 Task: Add an event with the title Second Quarterly Business and Financial Review, date '2023/10/20', time 9:15 AM to 11:15 AMand add a description: Welcome to the Lunch Break: Meditation Session with a Potential Investor, an exciting opportunity to connect, share your business vision, and explore potential investment opportunities. This meeting is designed to foster a mutually beneficial relationship between you and the investor, providing a platform to discuss your business goals, growth strategies, and the potential for collaboration., put the event into Red category . Add location for the event as: Valletta, Malta, logged in from the account softage.8@softage.netand send the event invitation to softage.10@softage.net and softage.6@softage.net. Set a reminder for the event 80 day before
Action: Mouse moved to (116, 146)
Screenshot: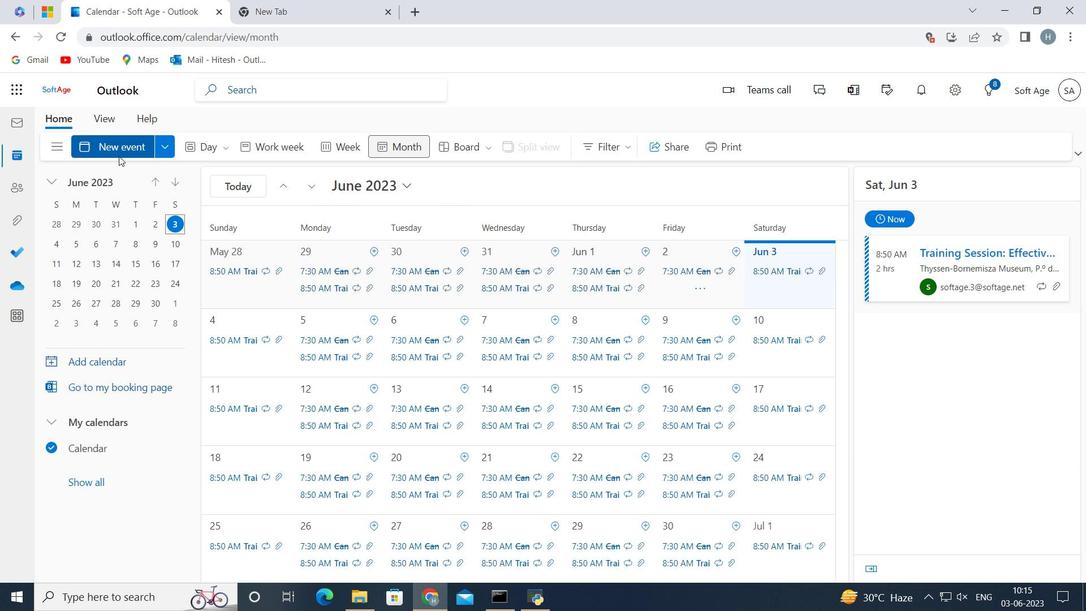 
Action: Mouse pressed left at (116, 146)
Screenshot: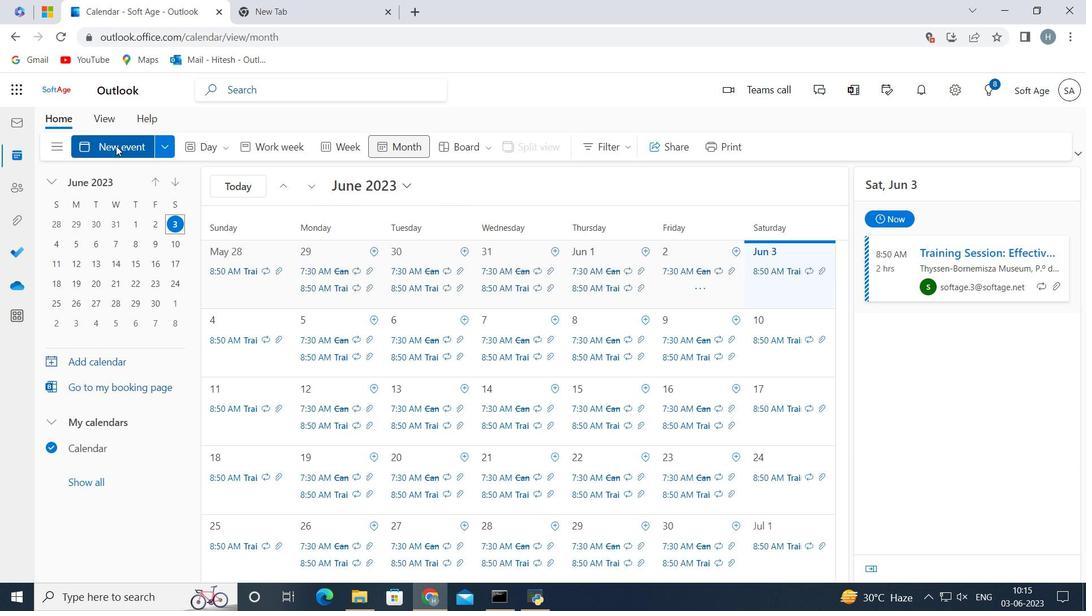 
Action: Mouse moved to (262, 225)
Screenshot: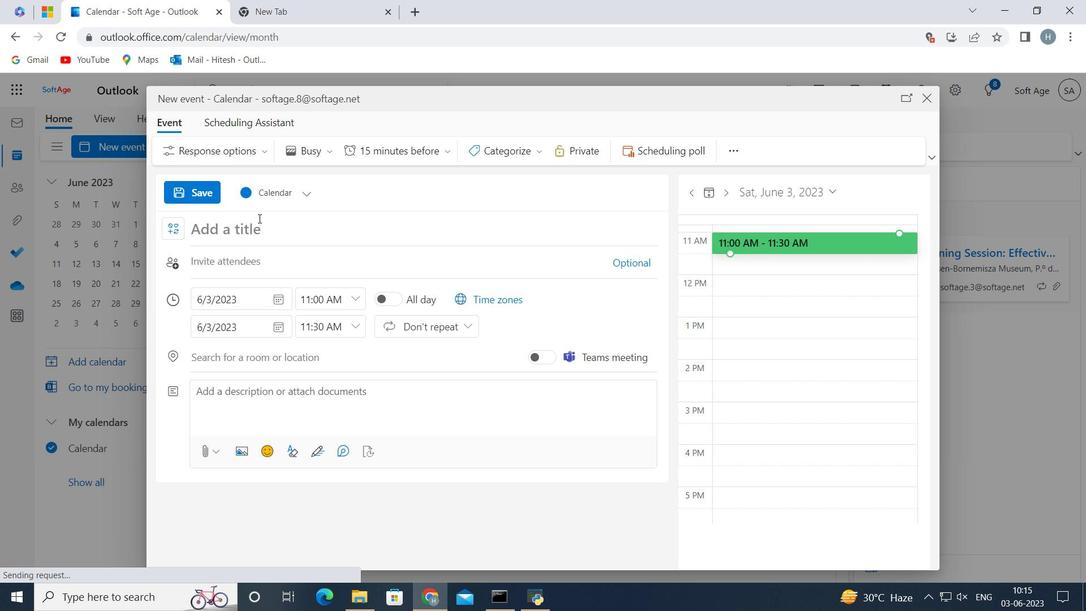 
Action: Mouse pressed left at (262, 225)
Screenshot: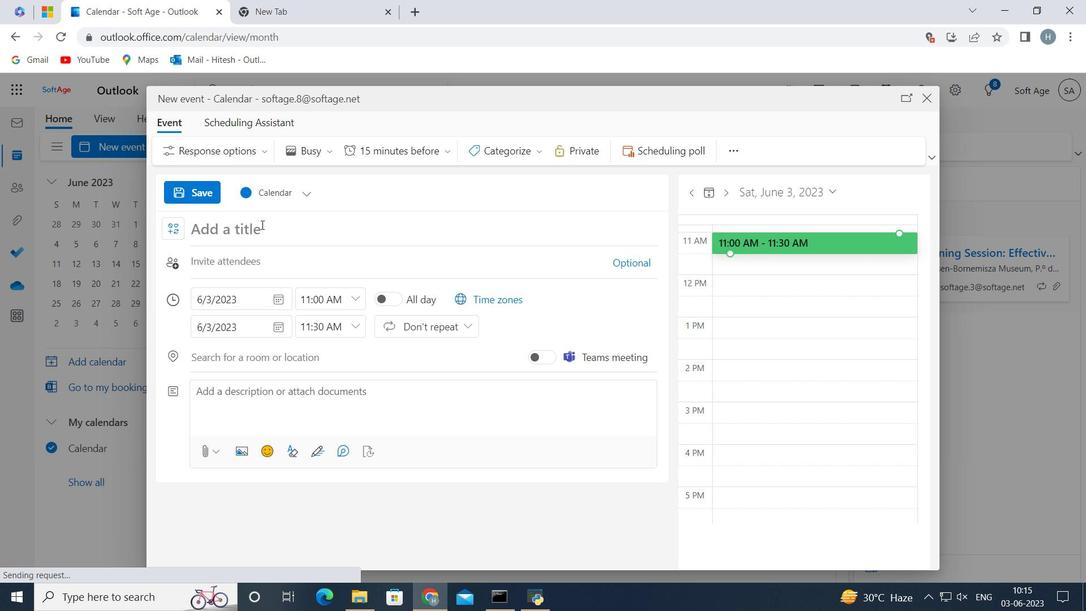 
Action: Key pressed <Key.shift>Second<Key.space><Key.shift>Quarterly<Key.space><Key.shift>Business<Key.space>and<Key.space><Key.shift><Key.shift><Key.shift><Key.shift><Key.shift><Key.shift>Financial<Key.space><Key.shift>Review<Key.enter>
Screenshot: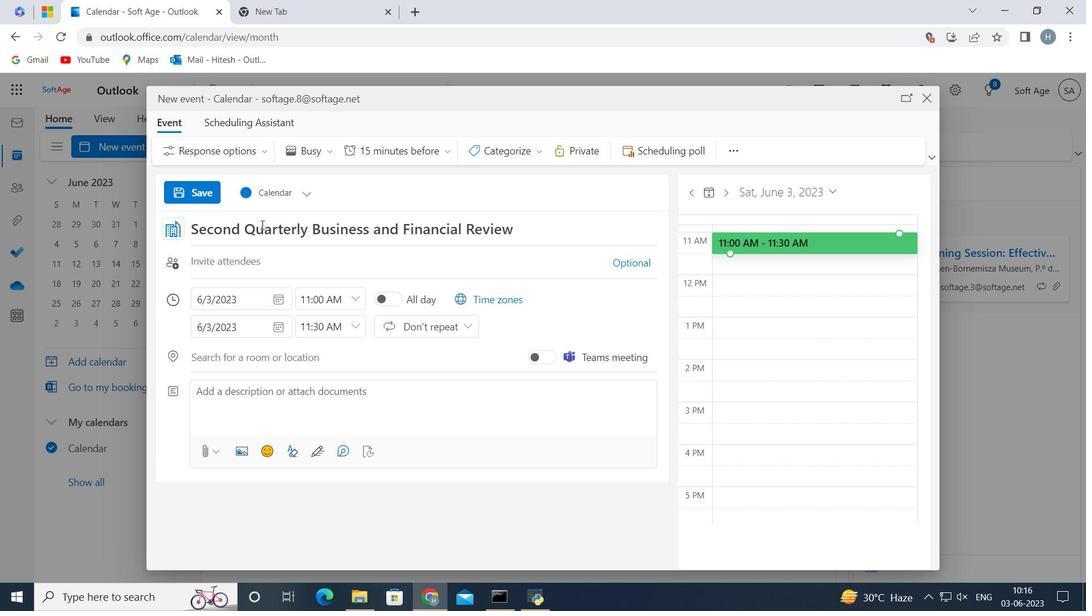 
Action: Mouse moved to (279, 299)
Screenshot: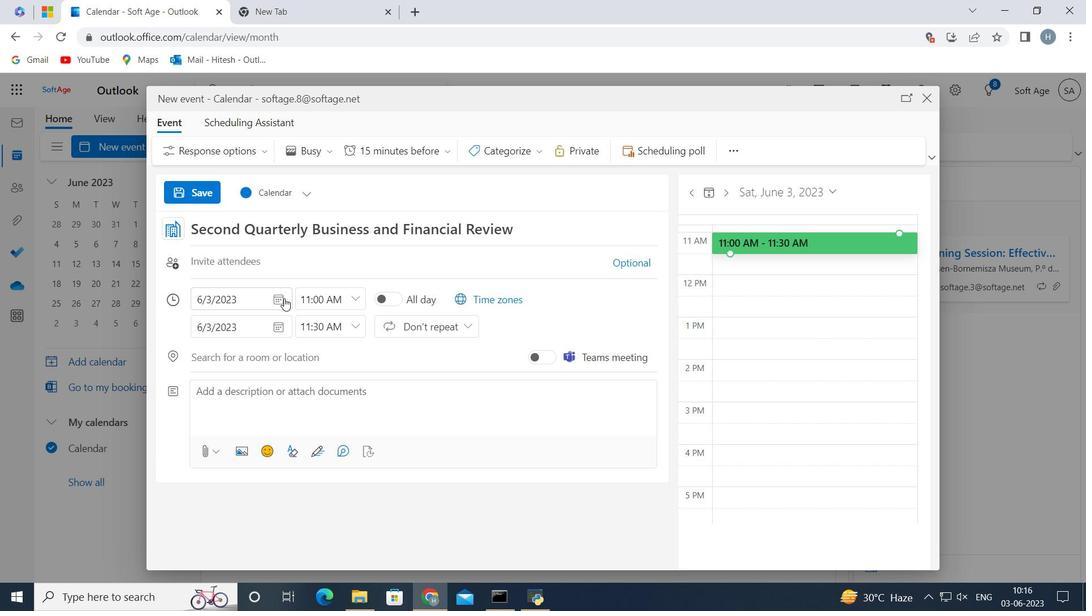 
Action: Mouse pressed left at (279, 299)
Screenshot: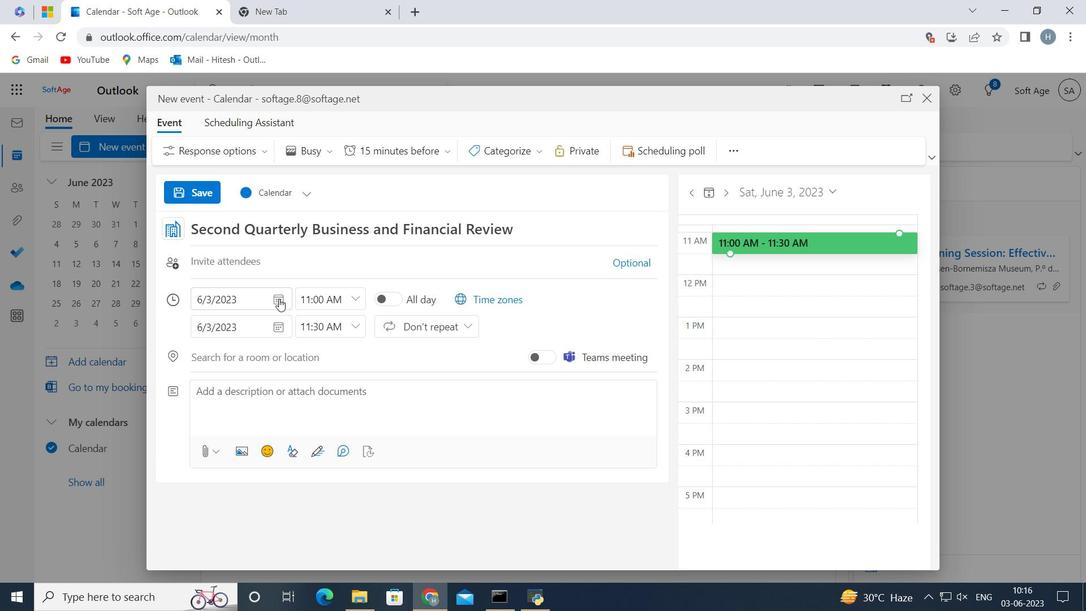 
Action: Mouse moved to (332, 326)
Screenshot: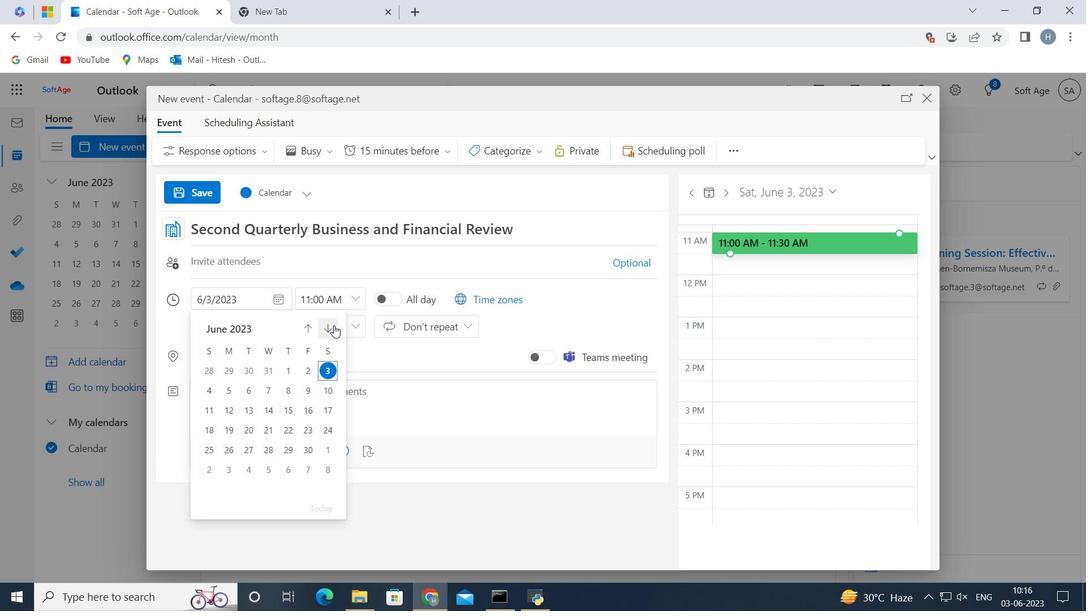 
Action: Mouse pressed left at (332, 326)
Screenshot: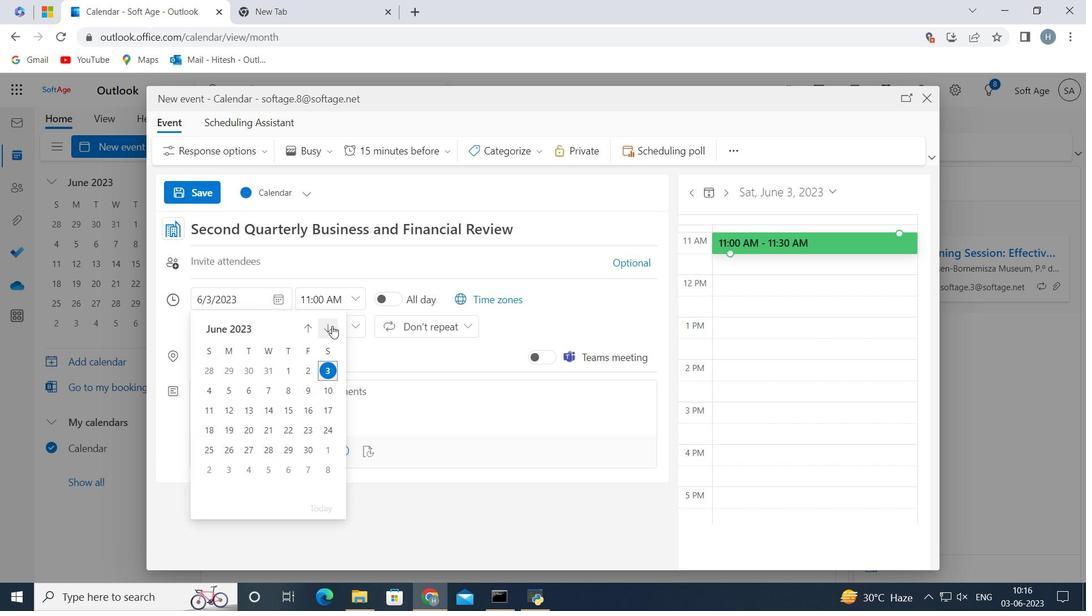 
Action: Mouse moved to (331, 326)
Screenshot: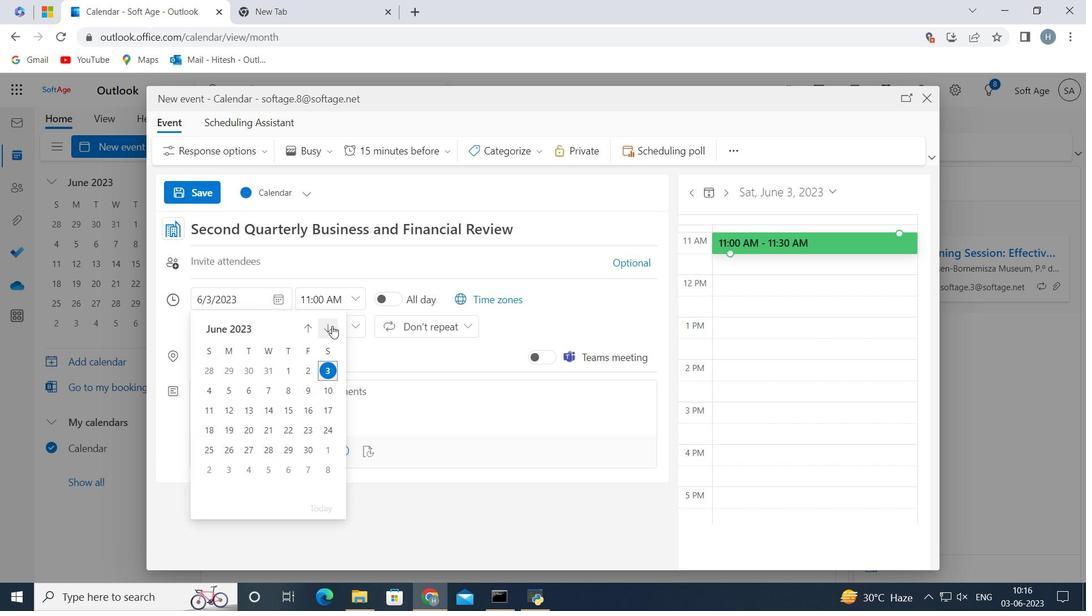 
Action: Mouse pressed left at (331, 326)
Screenshot: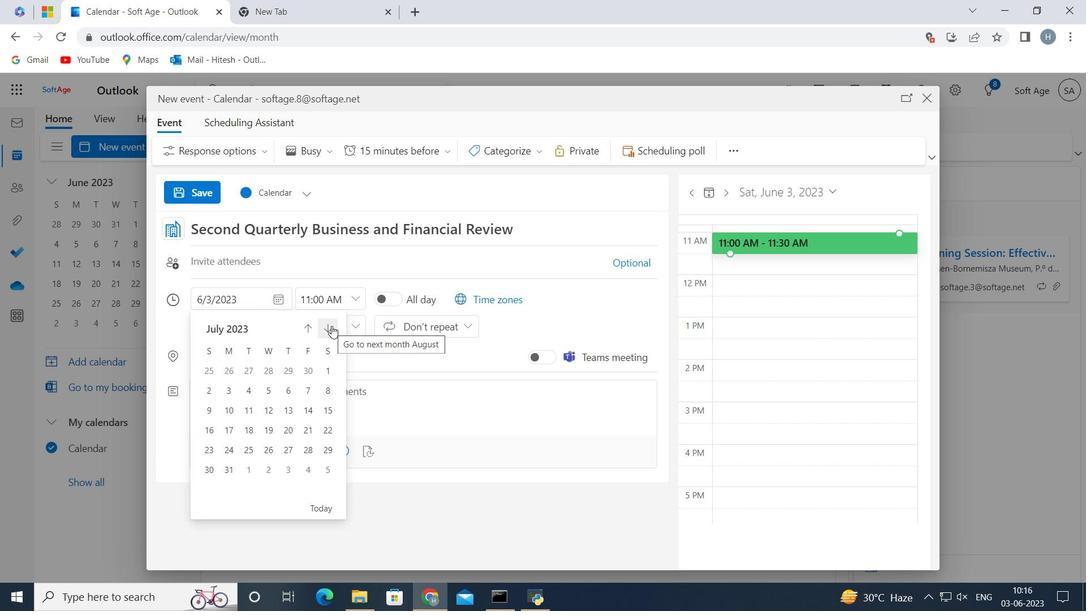 
Action: Mouse pressed left at (331, 326)
Screenshot: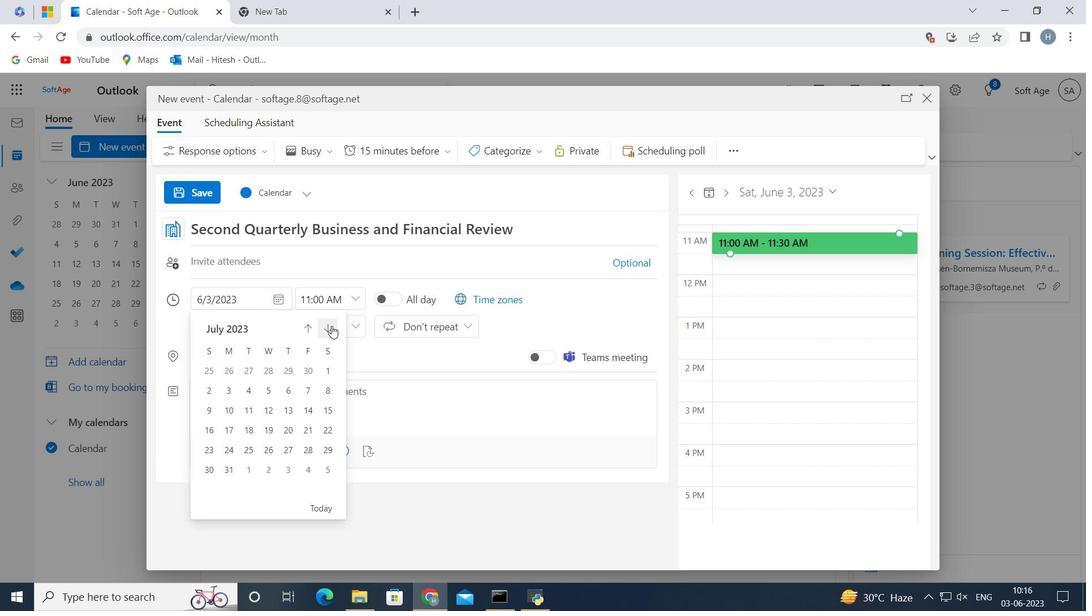 
Action: Mouse pressed left at (331, 326)
Screenshot: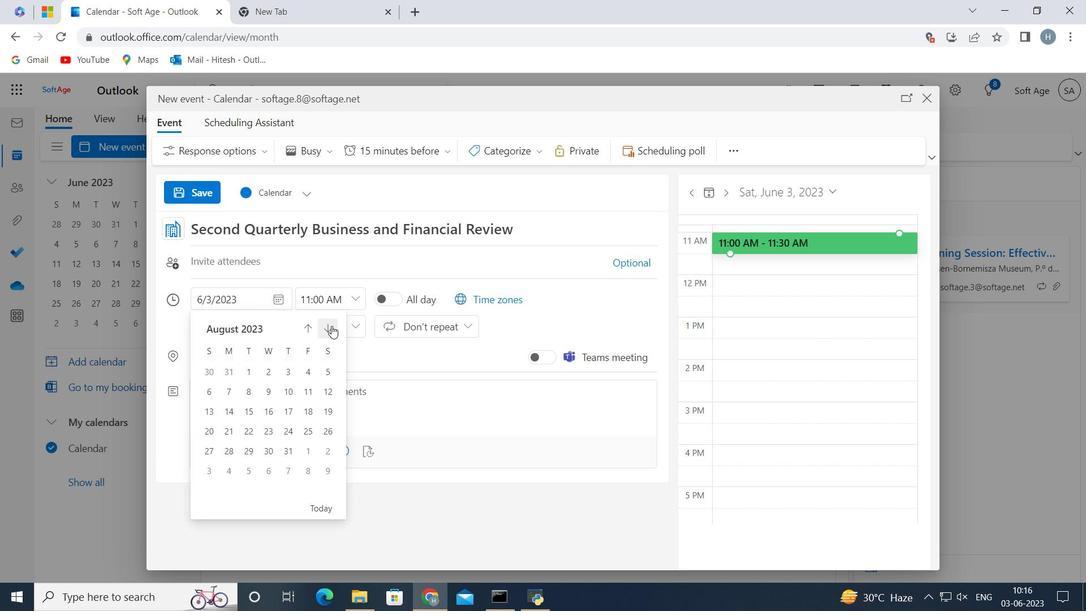 
Action: Mouse pressed left at (331, 326)
Screenshot: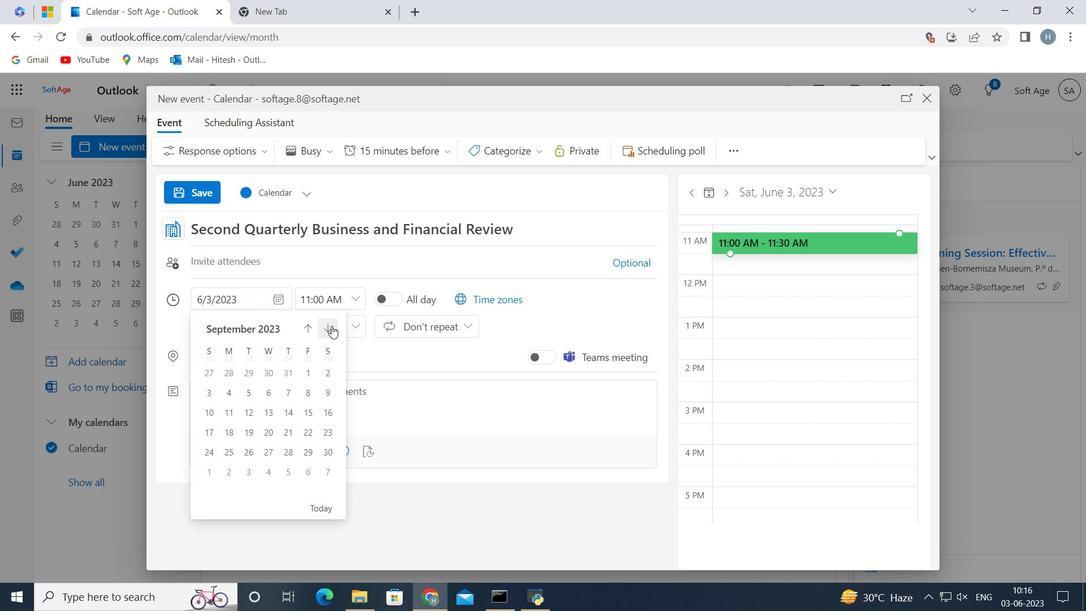 
Action: Mouse moved to (331, 326)
Screenshot: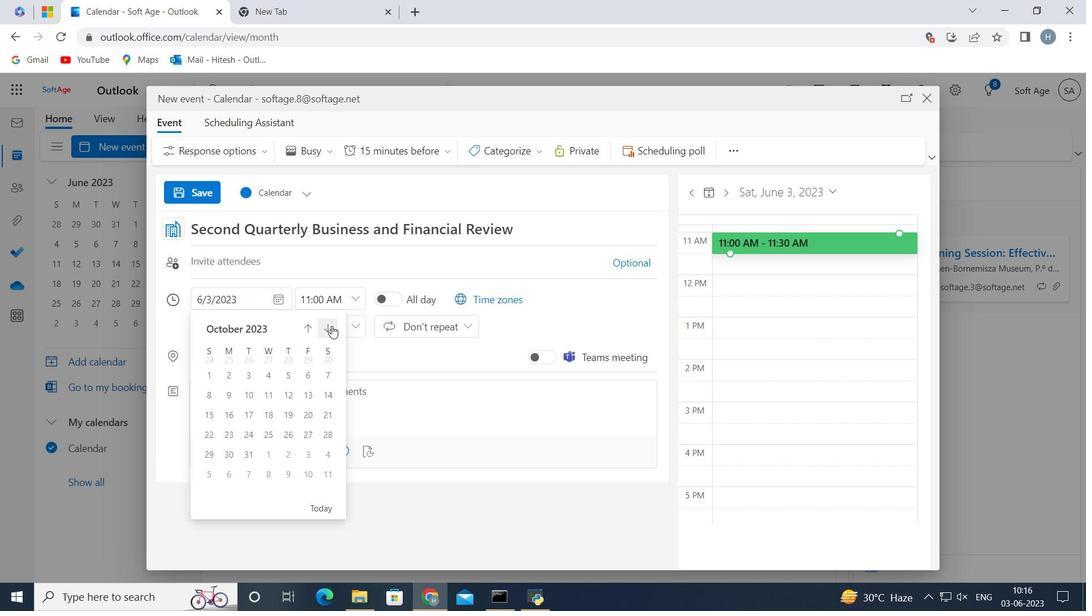 
Action: Mouse pressed left at (331, 326)
Screenshot: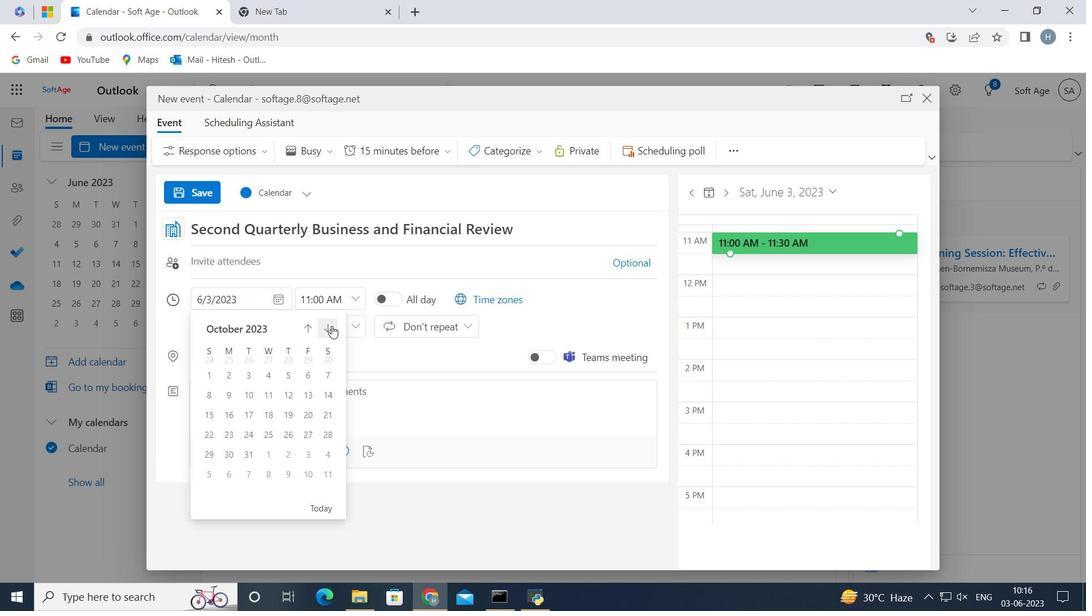 
Action: Mouse pressed left at (331, 326)
Screenshot: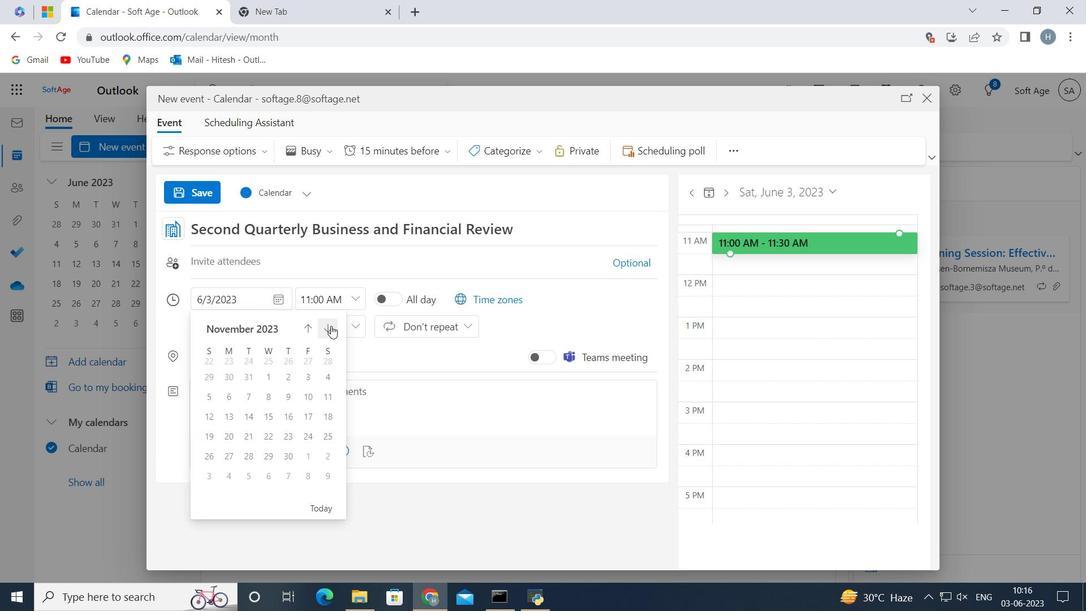 
Action: Mouse moved to (229, 389)
Screenshot: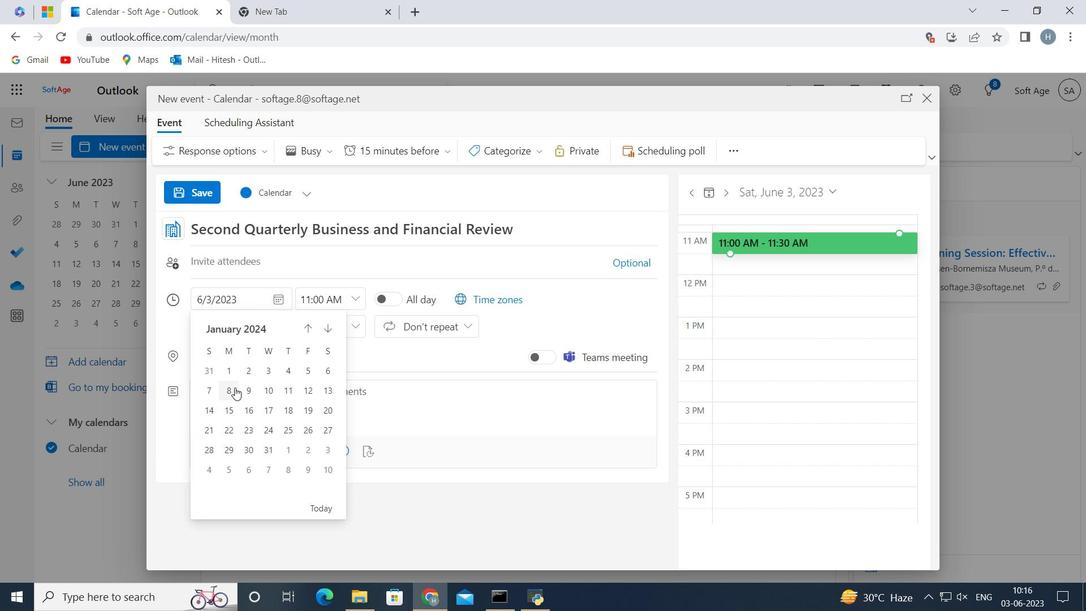
Action: Mouse pressed left at (229, 389)
Screenshot: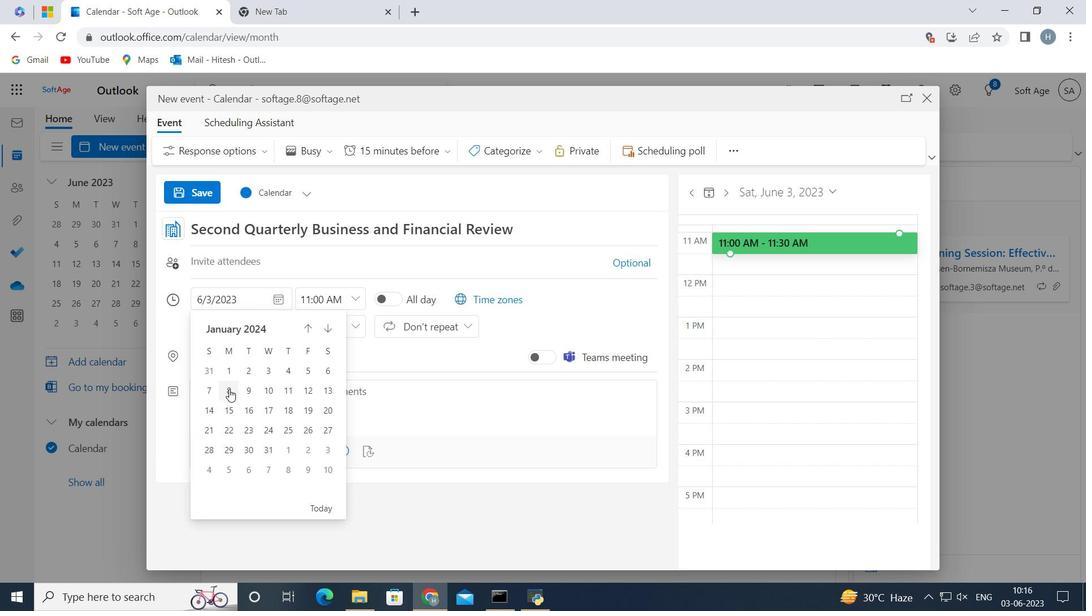 
Action: Mouse moved to (280, 299)
Screenshot: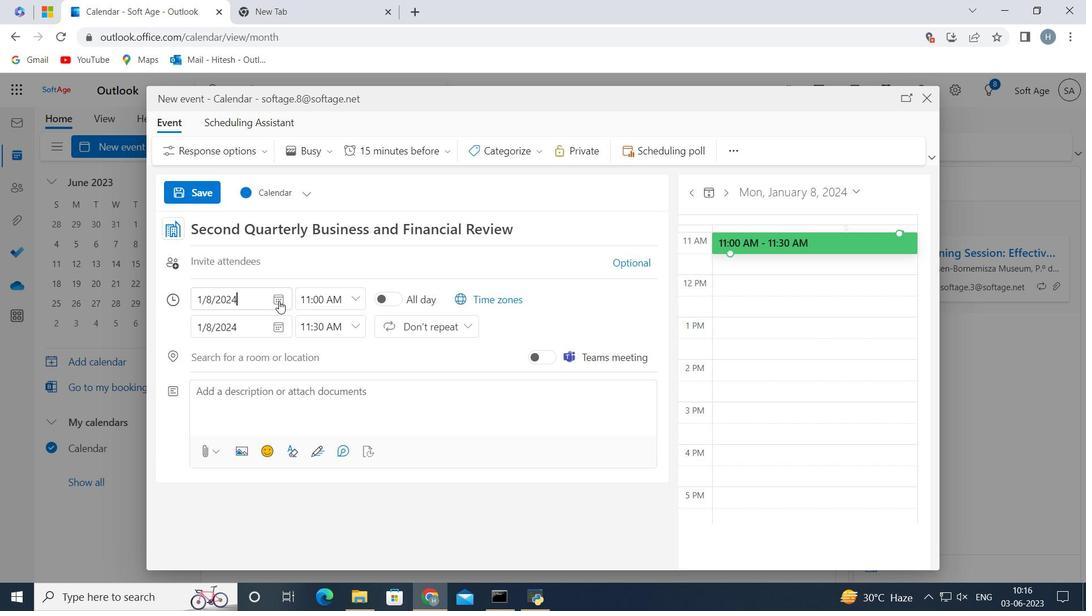 
Action: Mouse pressed left at (280, 299)
Screenshot: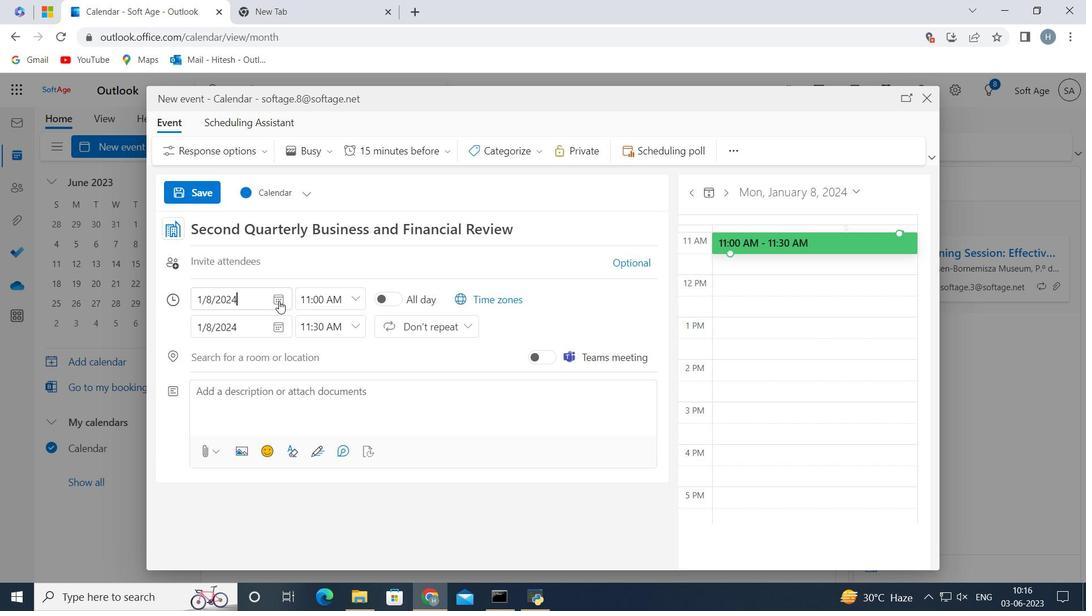
Action: Mouse moved to (308, 331)
Screenshot: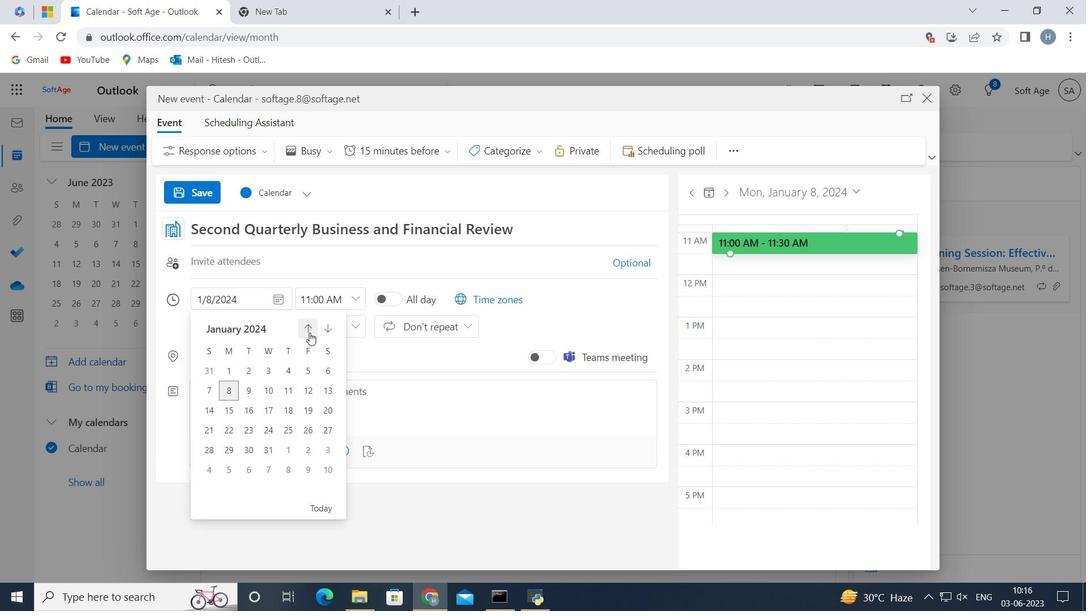 
Action: Mouse pressed left at (308, 331)
Screenshot: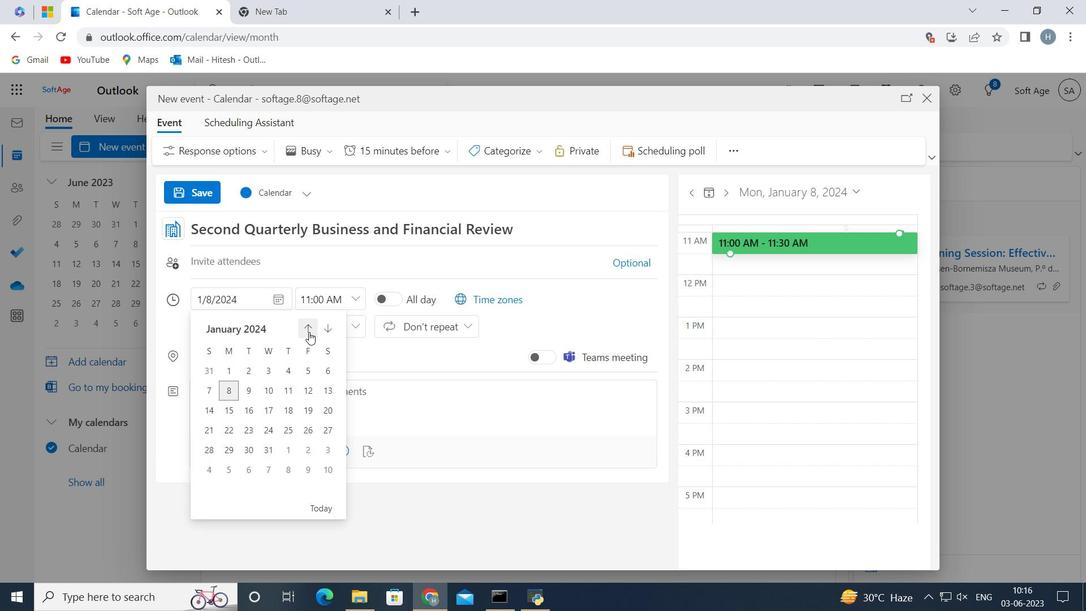 
Action: Mouse pressed left at (308, 331)
Screenshot: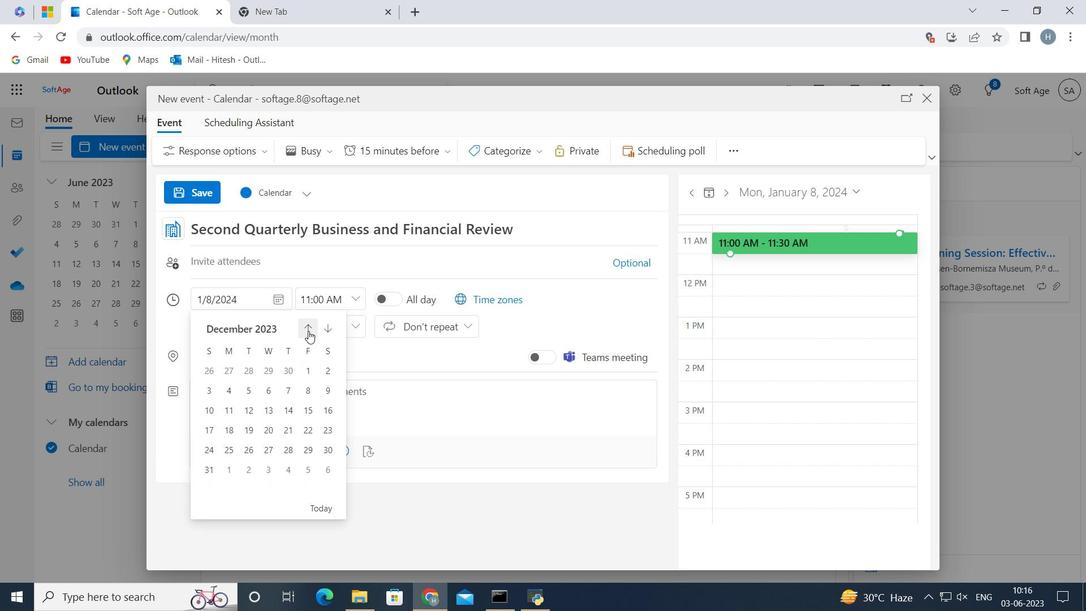 
Action: Mouse pressed left at (308, 331)
Screenshot: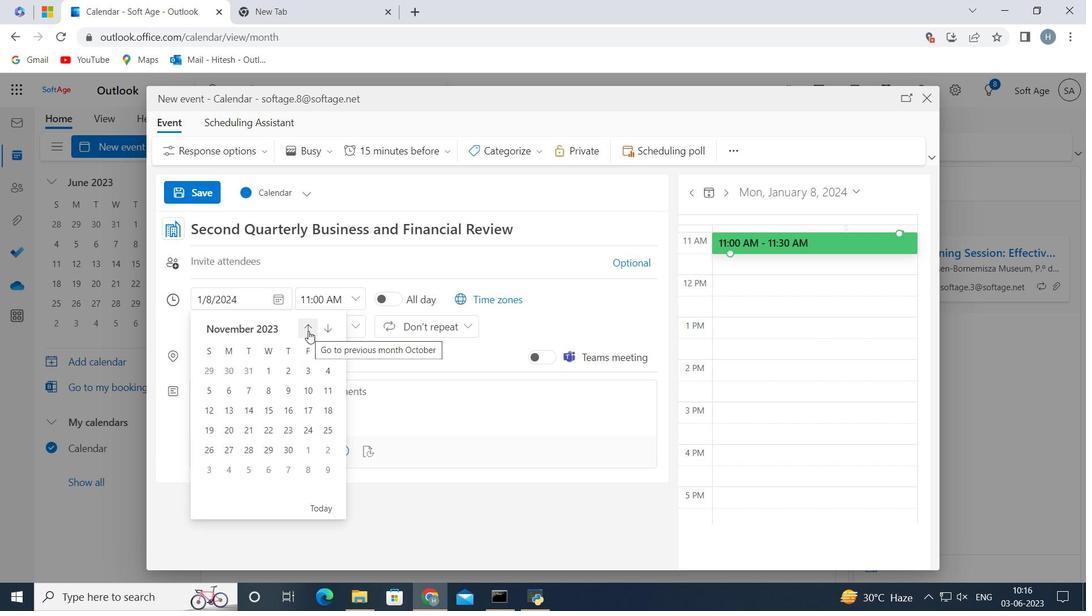 
Action: Mouse moved to (310, 413)
Screenshot: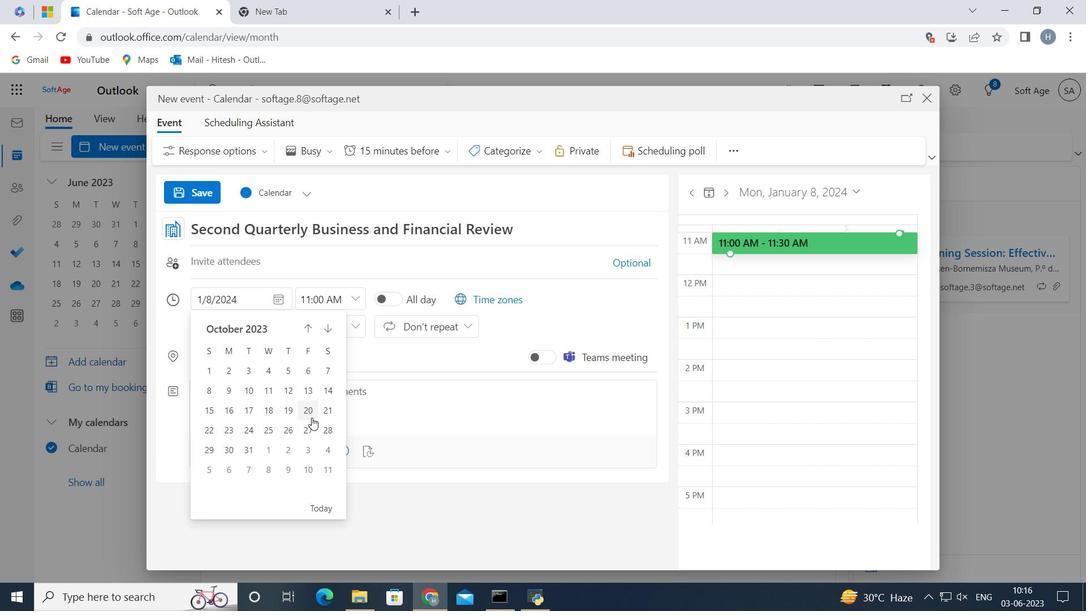 
Action: Mouse pressed left at (310, 413)
Screenshot: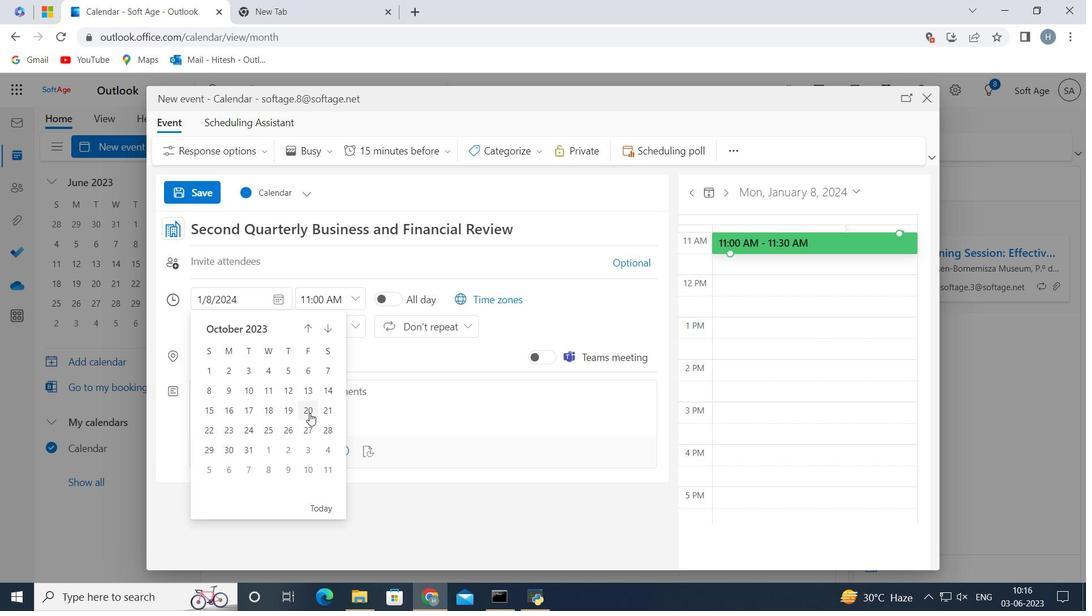 
Action: Mouse moved to (356, 298)
Screenshot: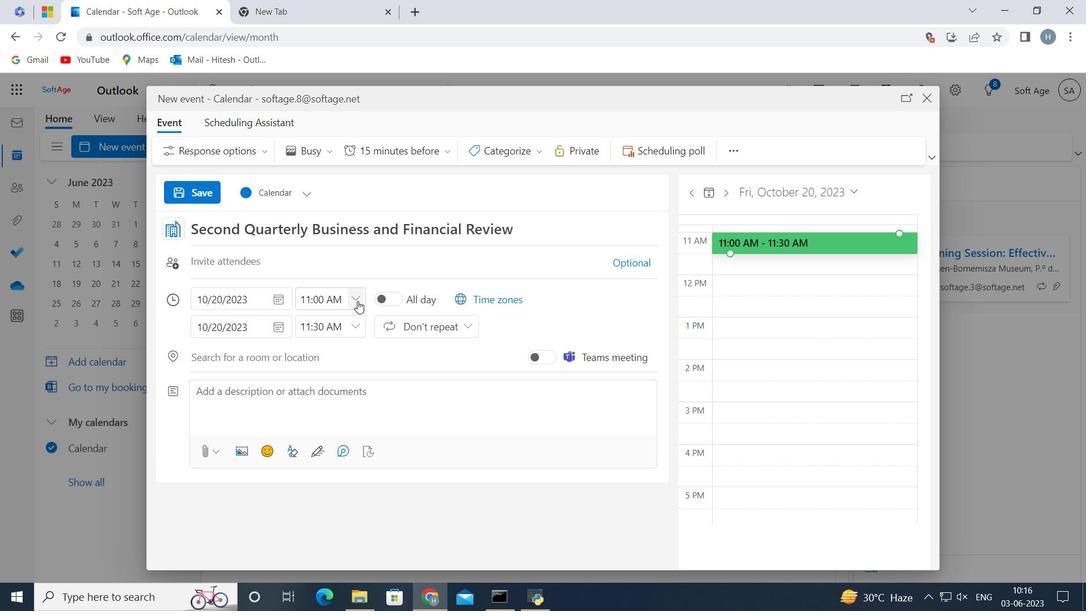 
Action: Mouse pressed left at (356, 298)
Screenshot: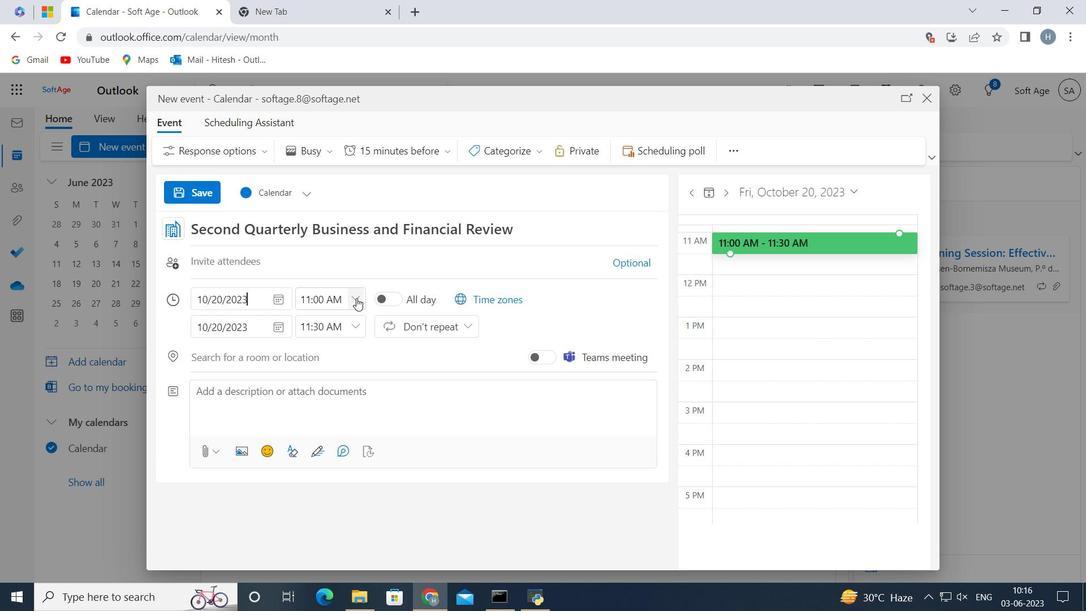 
Action: Mouse moved to (378, 352)
Screenshot: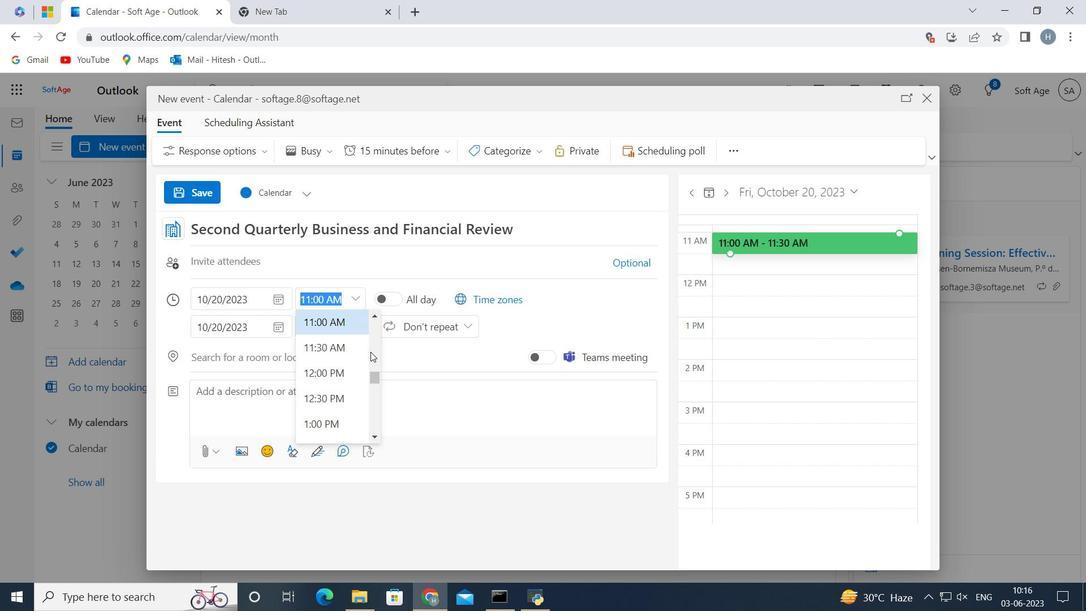 
Action: Mouse pressed left at (378, 352)
Screenshot: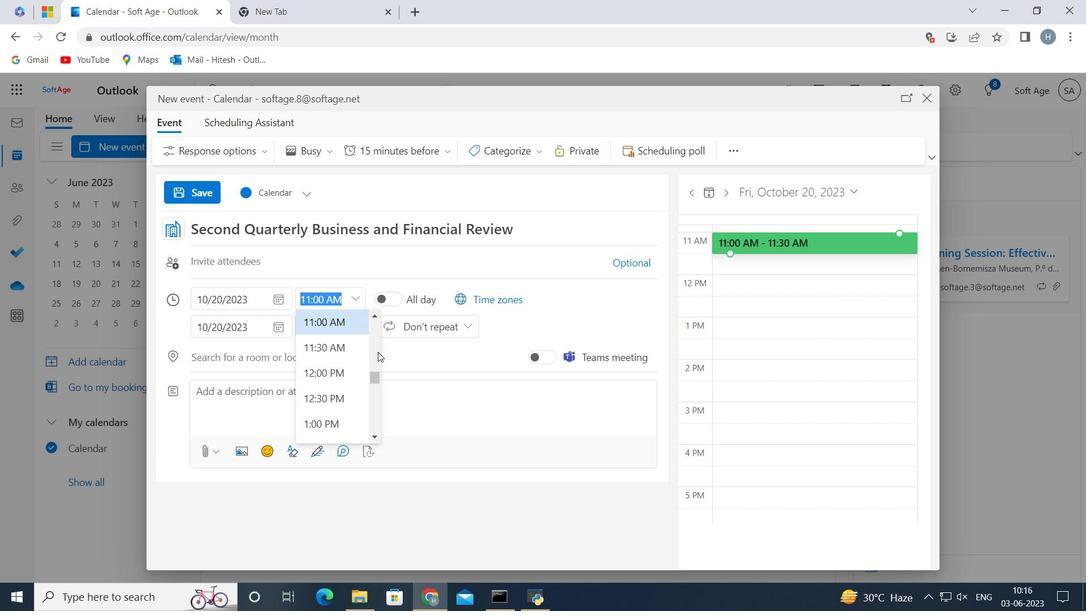 
Action: Mouse moved to (323, 340)
Screenshot: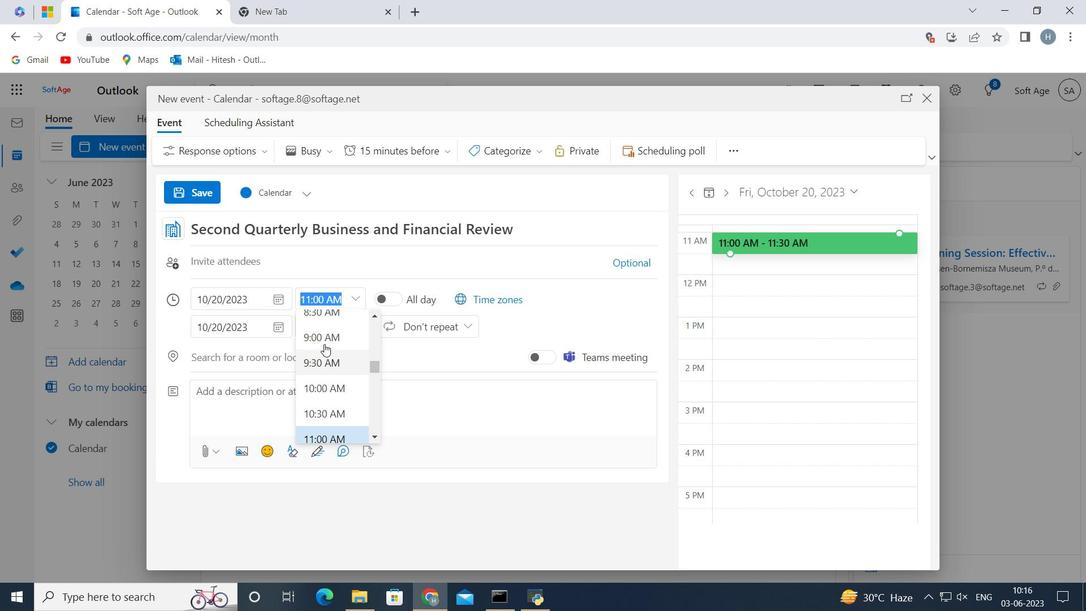 
Action: Mouse pressed left at (323, 340)
Screenshot: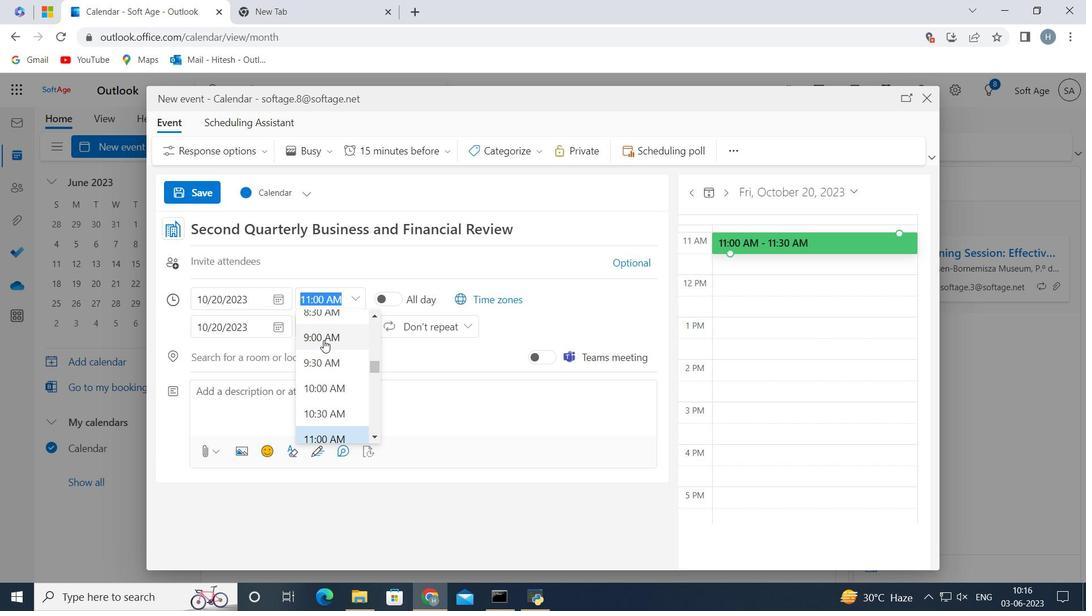 
Action: Mouse moved to (327, 311)
Screenshot: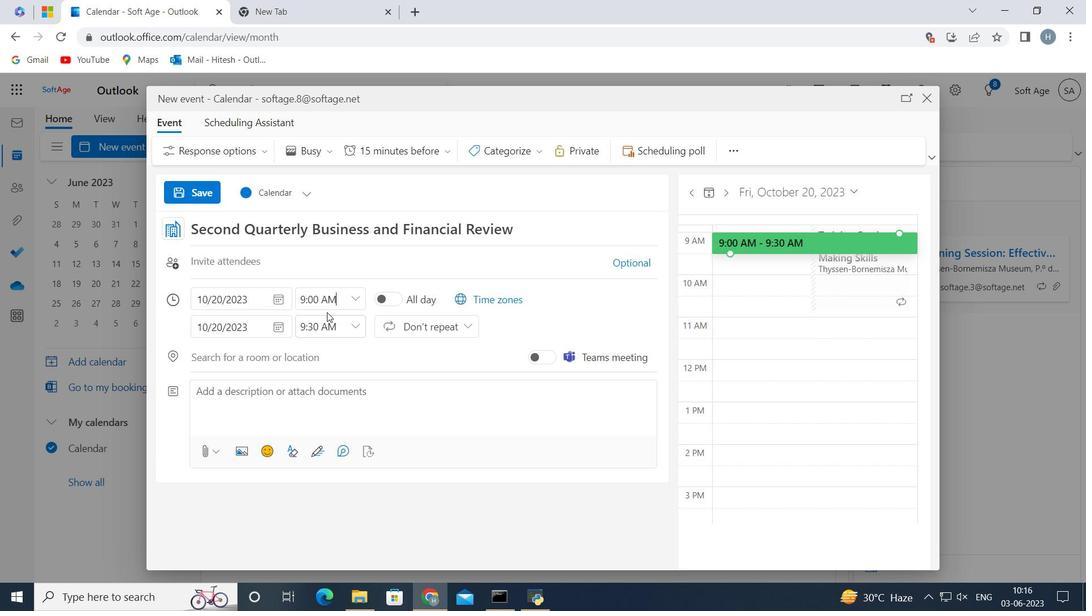 
Action: Key pressed <Key.left><Key.left><Key.left><Key.backspace><Key.backspace>
Screenshot: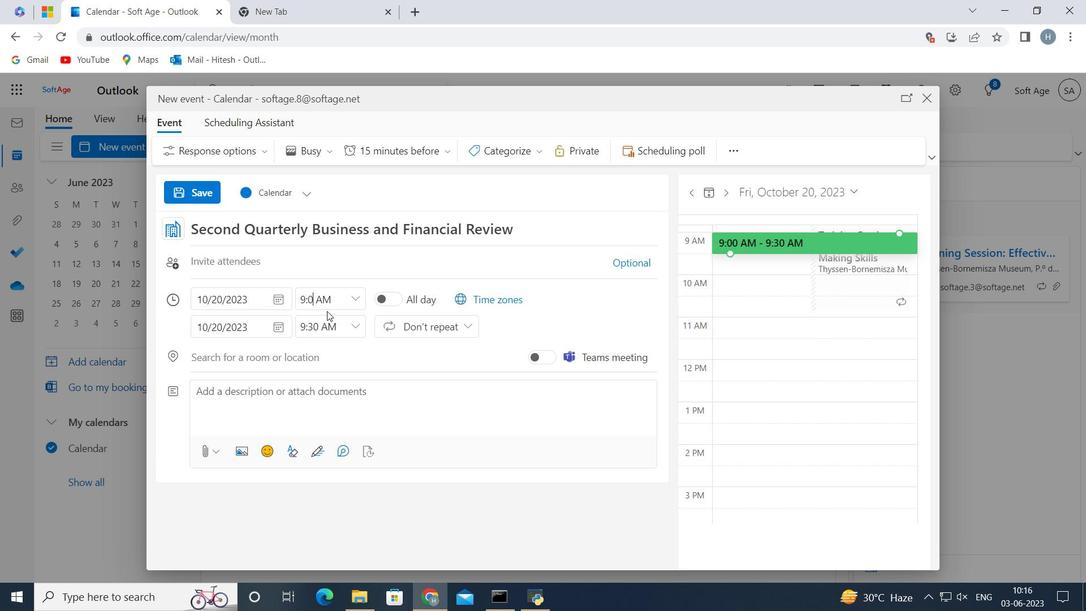 
Action: Mouse moved to (327, 310)
Screenshot: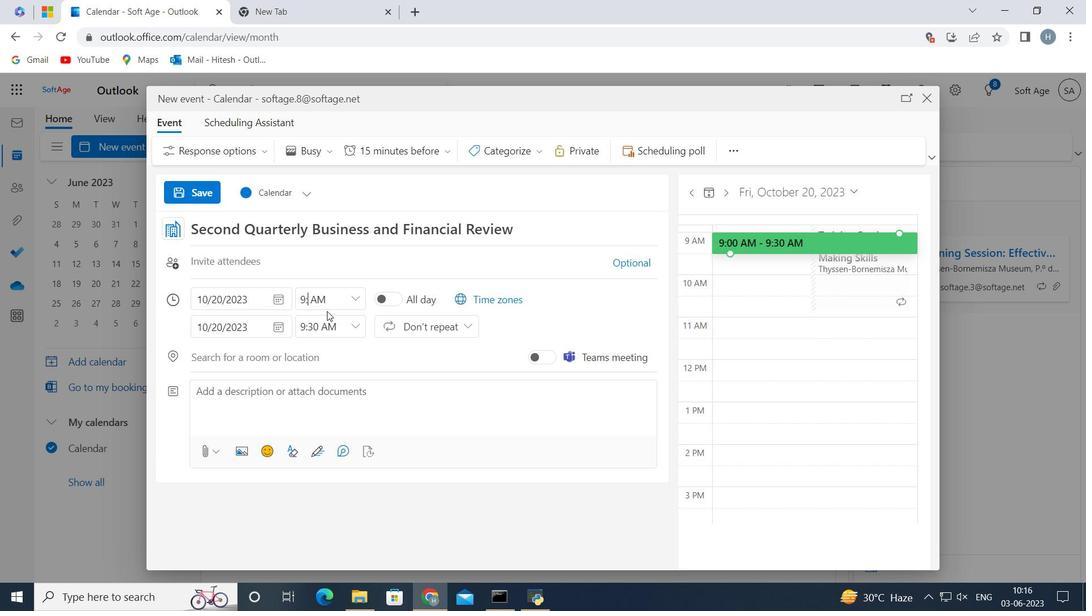 
Action: Key pressed 15
Screenshot: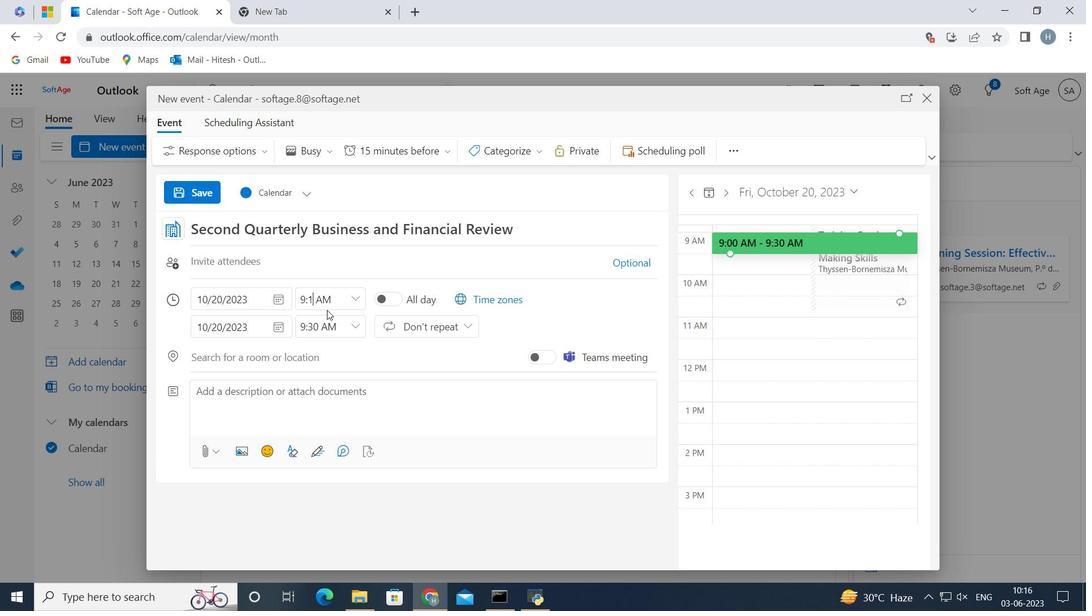 
Action: Mouse moved to (352, 326)
Screenshot: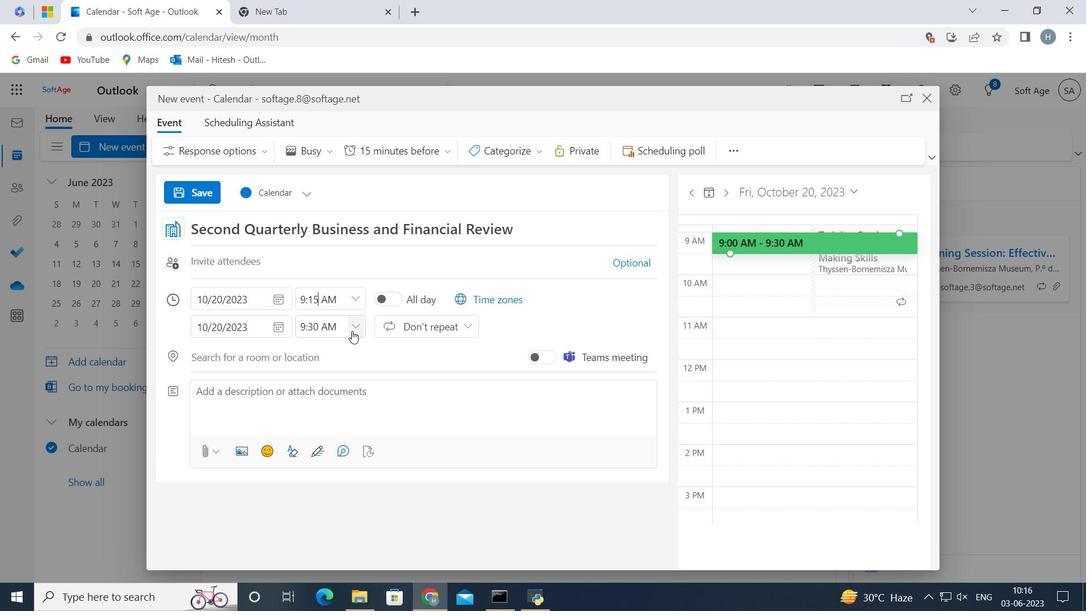 
Action: Mouse pressed left at (352, 326)
Screenshot: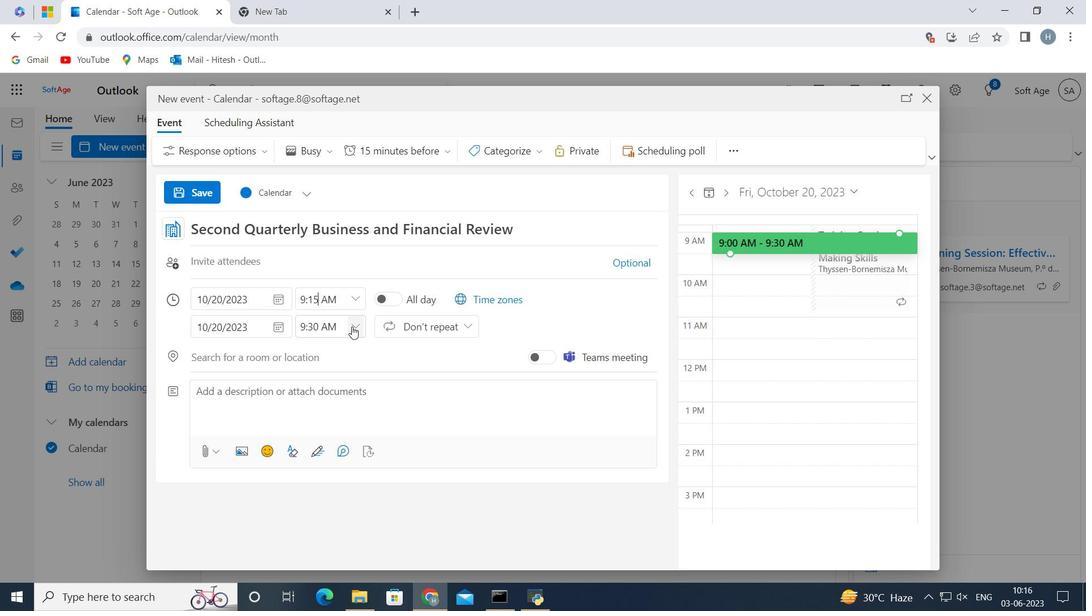 
Action: Mouse moved to (357, 415)
Screenshot: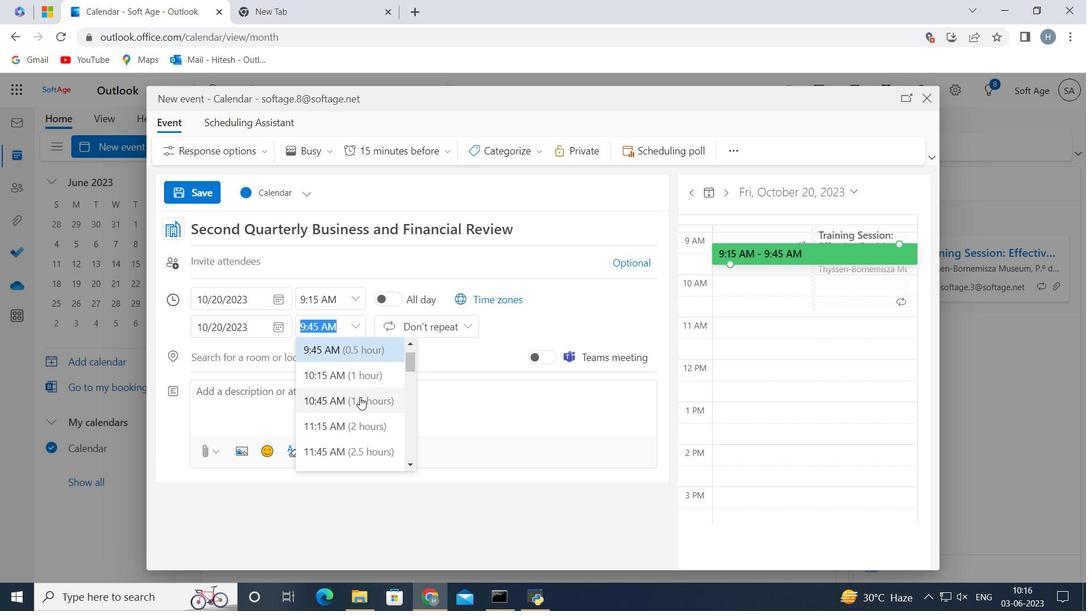 
Action: Mouse pressed left at (357, 415)
Screenshot: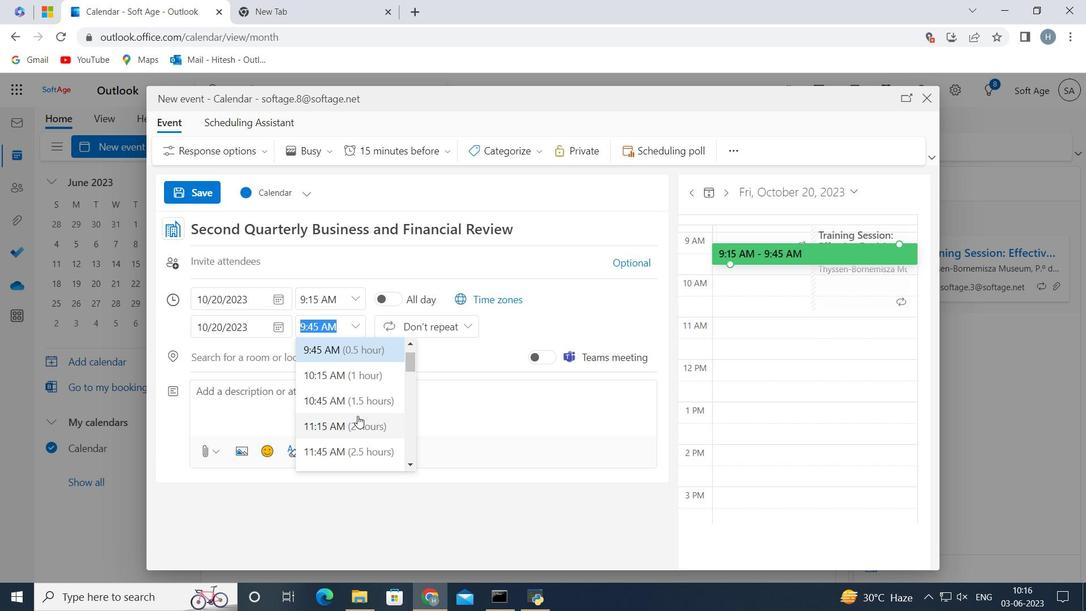 
Action: Mouse moved to (354, 396)
Screenshot: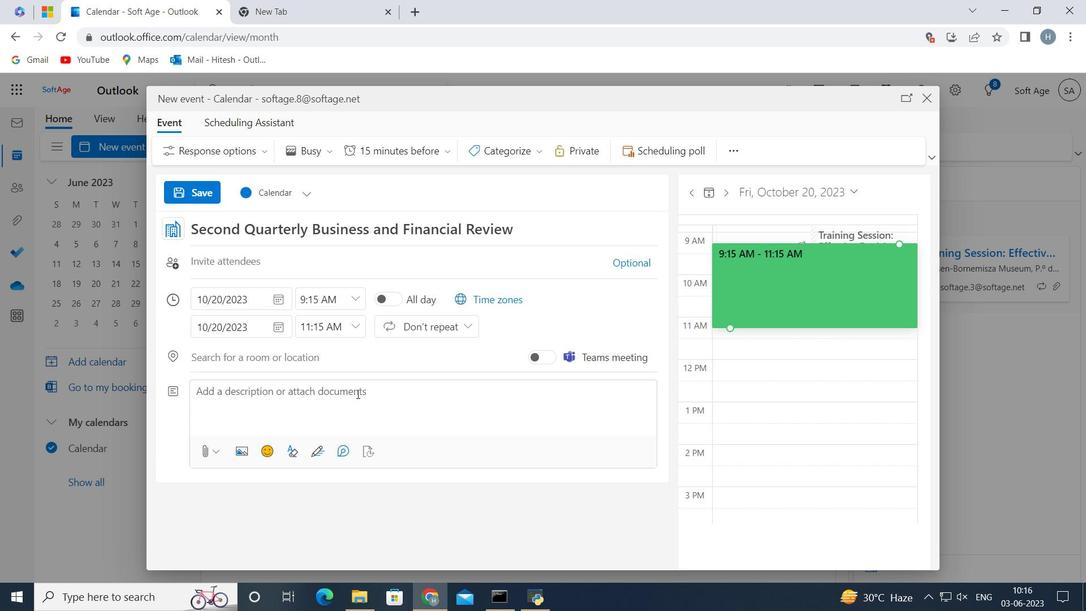 
Action: Mouse pressed left at (354, 396)
Screenshot: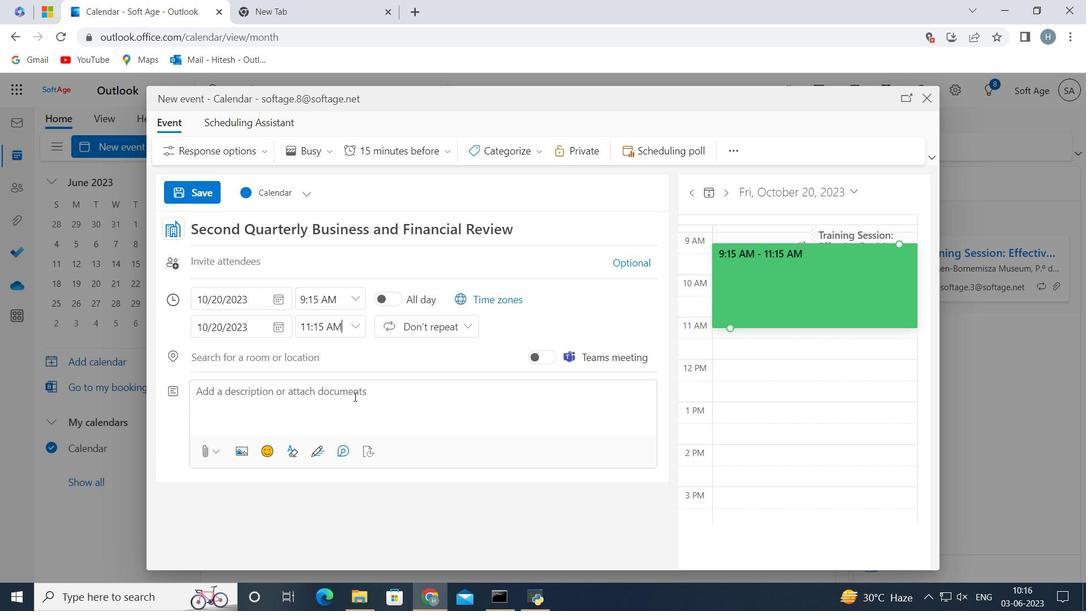
Action: Key pressed <Key.shift>Welcome<Key.space>to<Key.space>the<Key.space>lunch<Key.space>break<Key.shift_r>:<Key.shift_r>Meditation<Key.space>se<Key.left><Key.left><Key.left><Key.left><Key.left><Key.left><Key.left><Key.left><Key.left><Key.left><Key.left><Key.left><Key.left><Key.space><Key.right><Key.right><Key.right><Key.right><Key.right><Key.right><Key.right><Key.right><Key.right><Key.right><Key.right><Key.right><Key.right>ssion<Key.space>with<Key.space>a<Key.space>potential<Key.space>investor,<Key.space>an<Key.space>exciting<Key.space>opportunity<Key.space>to<Key.space>connect,<Key.space>sho<Key.backspace>are<Key.space>your<Key.space>business<Key.space>vision<Key.space>and<Key.space>explore<Key.space>potential<Key.space>investment<Key.space>opportunities.<Key.space><Key.shift>This<Key.space>meeting<Key.space>is<Key.space>designed<Key.space><Key.space>to<Key.space>foster<Key.space>a<Key.space>mutually<Key.backspace>ly<Key.backspace><Key.backspace>y<Key.space>beneficial<Key.space>relationship<Key.space>between<Key.space>you<Key.space>and<Key.space>the<Key.space>investor,<Key.space>providing<Key.space>a<Key.space>platform<Key.space>to<Key.space>s<Key.backspace>discuss<Key.space>your<Key.space>business<Key.space>goals,<Key.space>growth<Key.space>strategy<Key.backspace>ies,<Key.space>and<Key.space>the<Key.space>potential<Key.space>for<Key.space>collaboration.<Key.space>
Screenshot: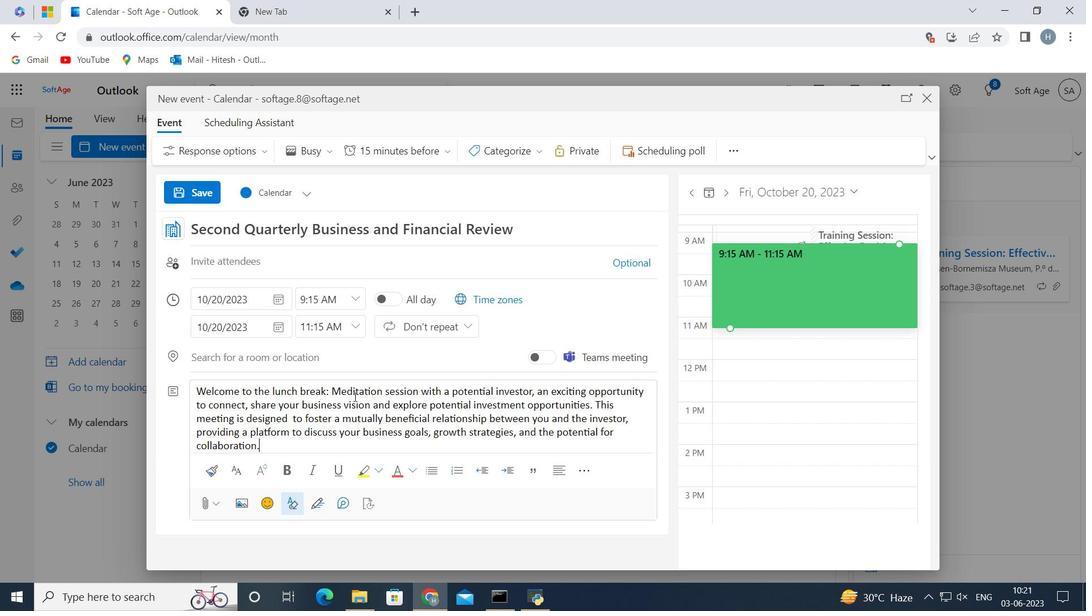 
Action: Mouse moved to (324, 440)
Screenshot: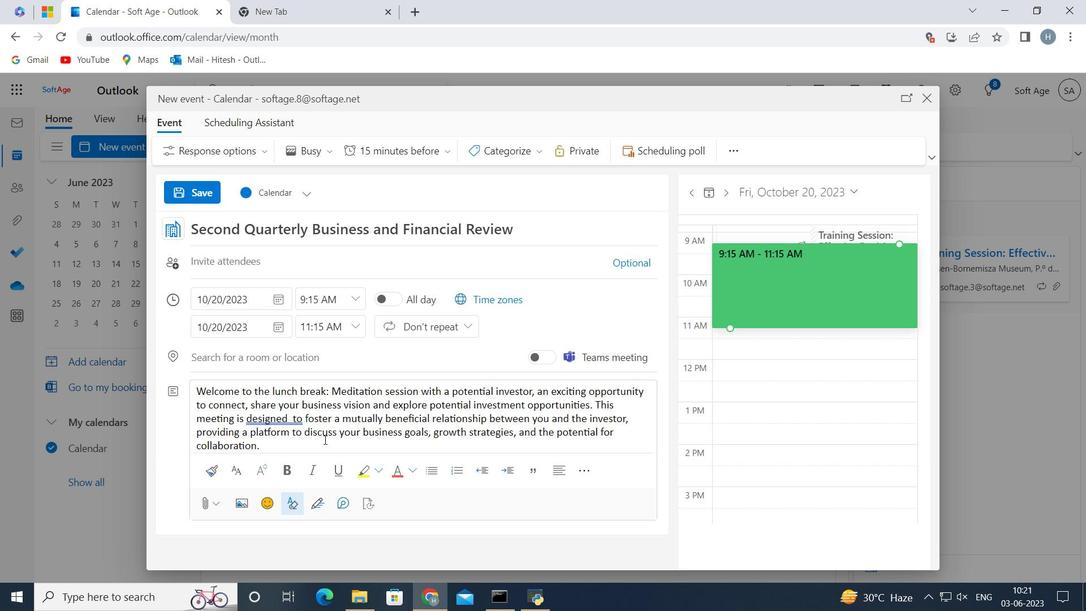 
Action: Mouse pressed left at (324, 440)
Screenshot: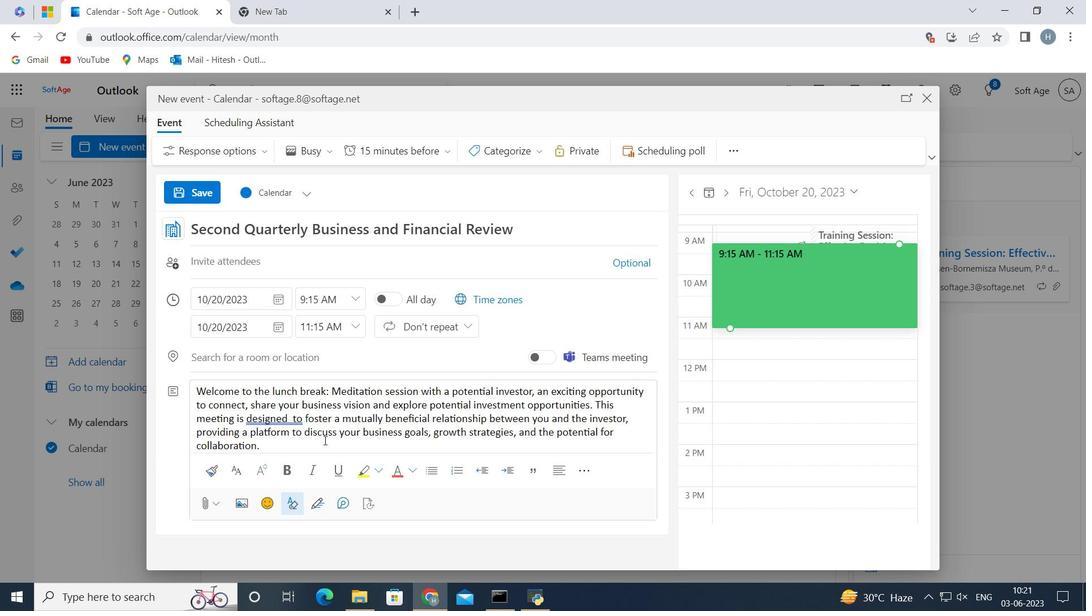 
Action: Mouse moved to (294, 417)
Screenshot: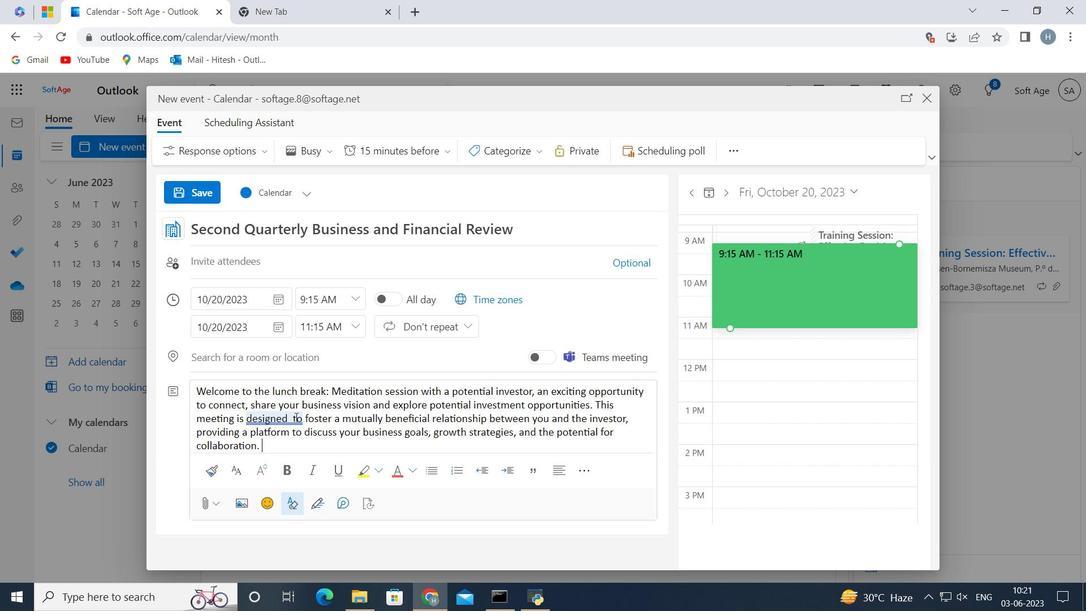 
Action: Mouse pressed left at (294, 417)
Screenshot: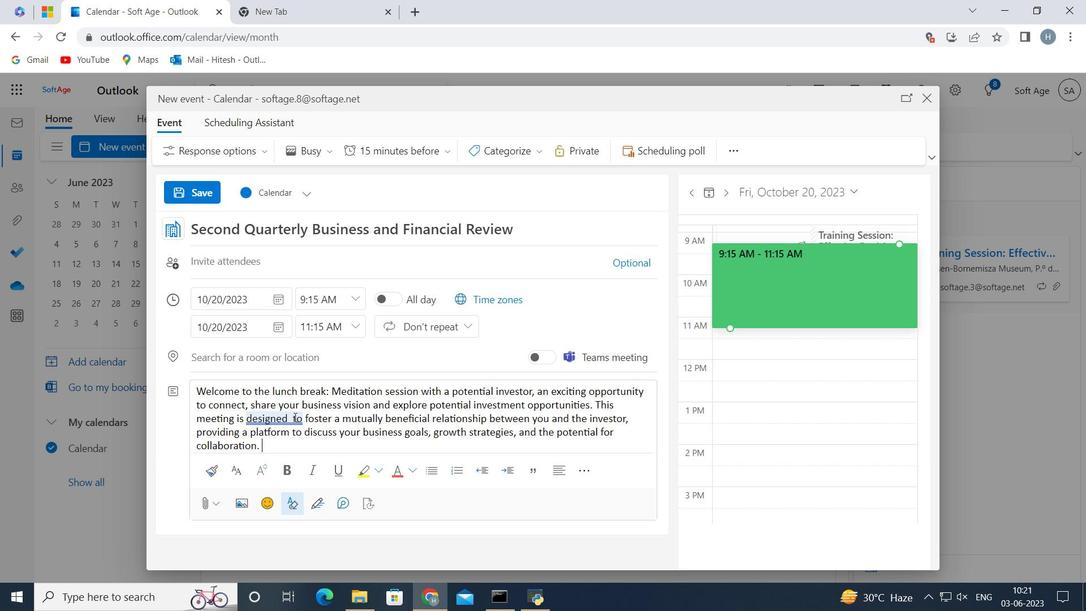 
Action: Key pressed <Key.backspace>
Screenshot: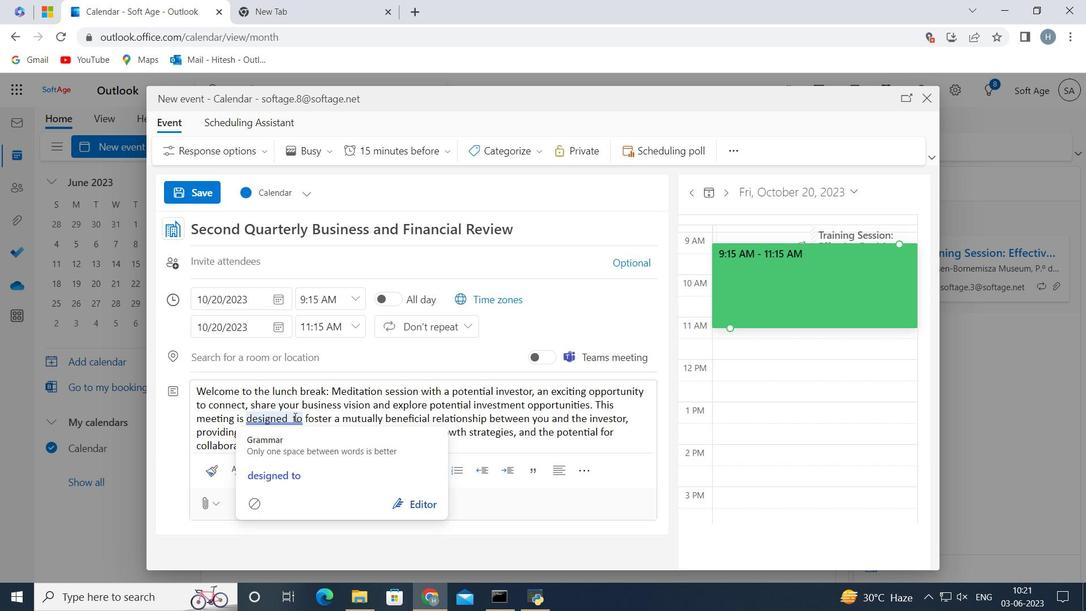
Action: Mouse moved to (321, 451)
Screenshot: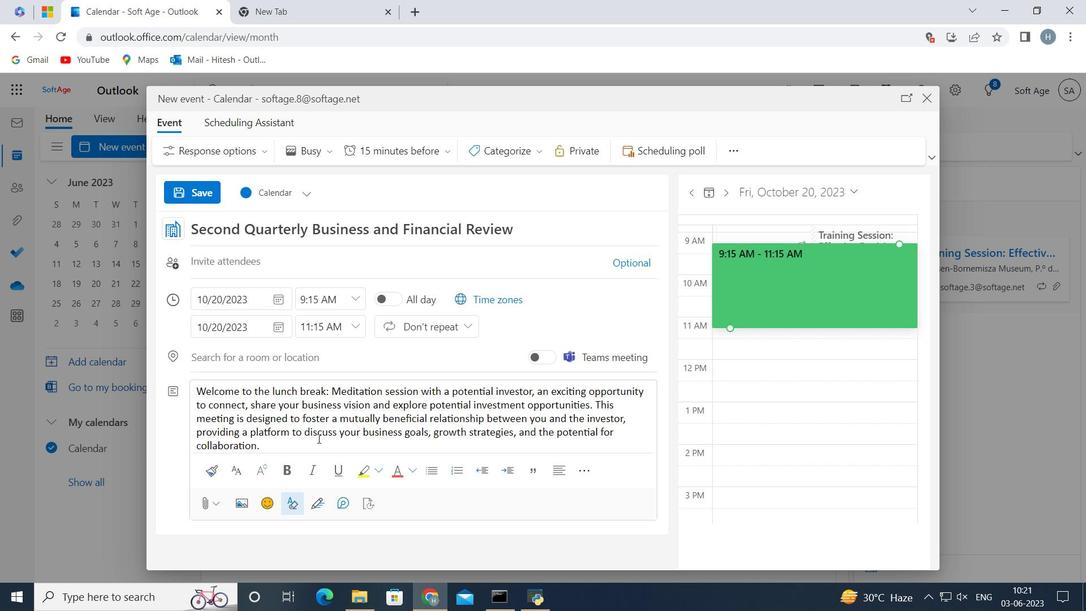 
Action: Mouse pressed left at (321, 451)
Screenshot: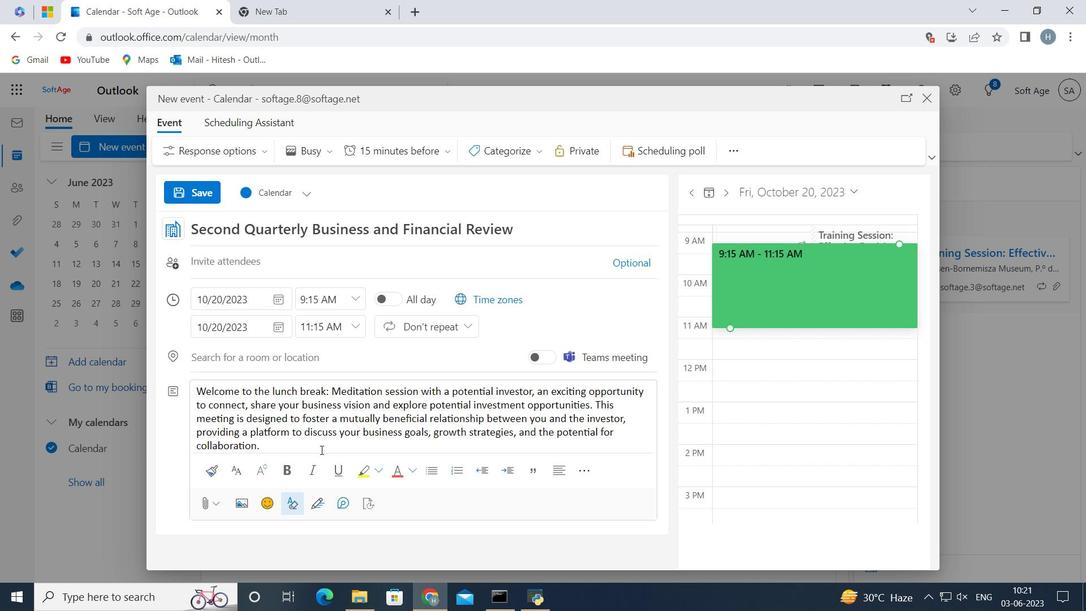
Action: Mouse moved to (322, 451)
Screenshot: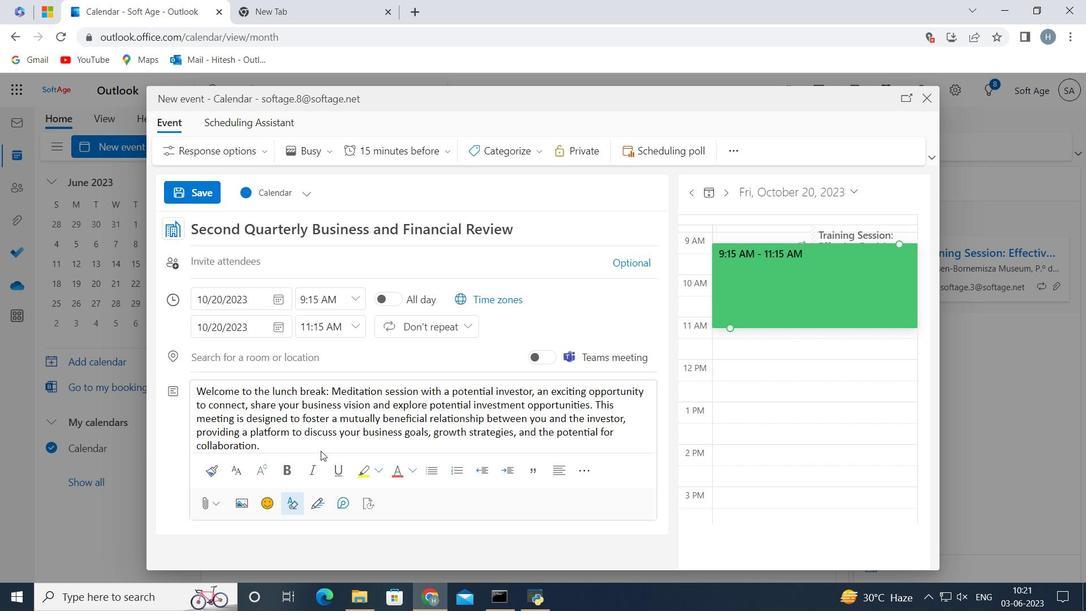 
Action: Mouse pressed left at (322, 451)
Screenshot: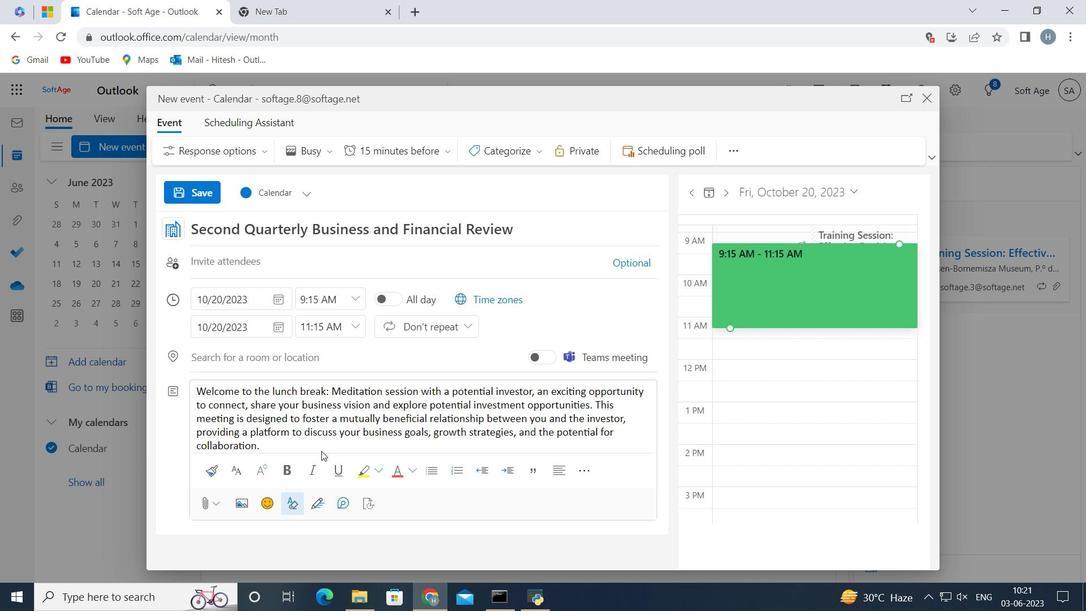 
Action: Mouse moved to (229, 356)
Screenshot: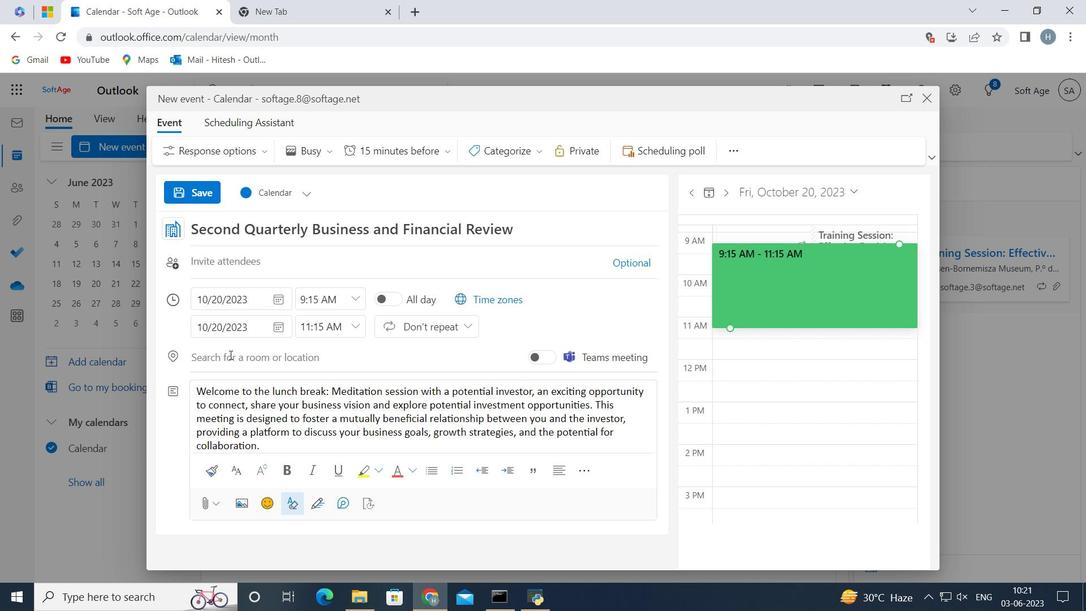 
Action: Mouse pressed left at (229, 356)
Screenshot: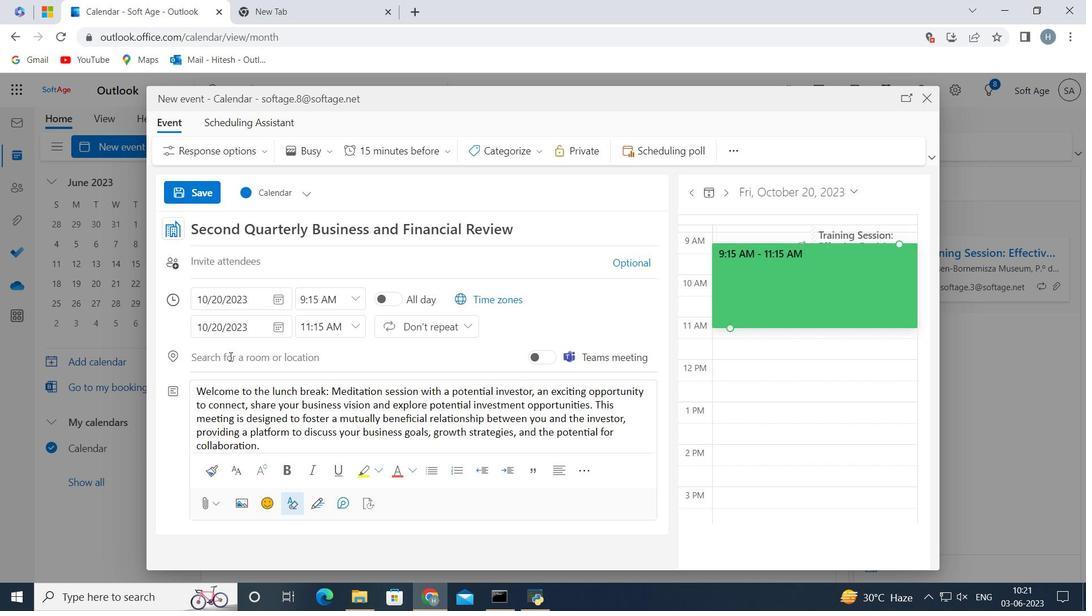 
Action: Key pressed <Key.shift><Key.shift><Key.shift><Key.shift>Valletta,<Key.space><Key.shift>Malta
Screenshot: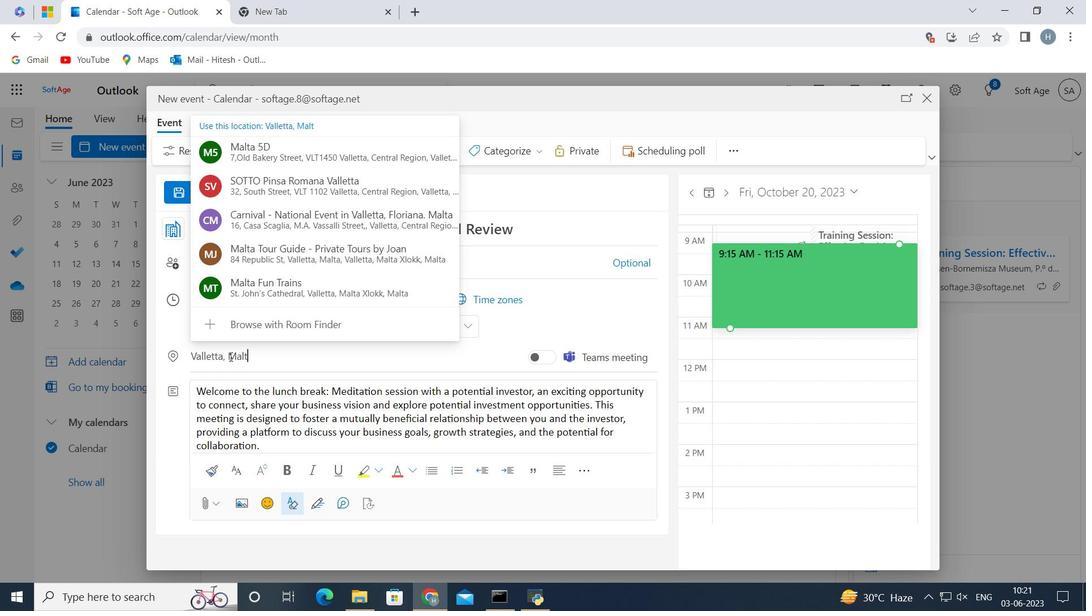 
Action: Mouse moved to (618, 297)
Screenshot: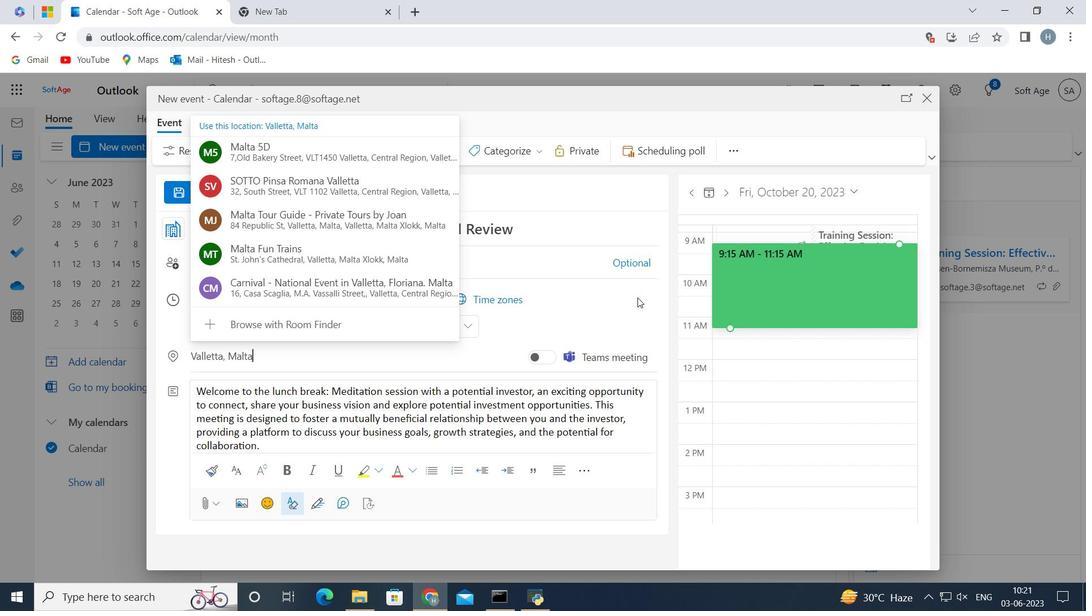 
Action: Mouse pressed left at (618, 297)
Screenshot: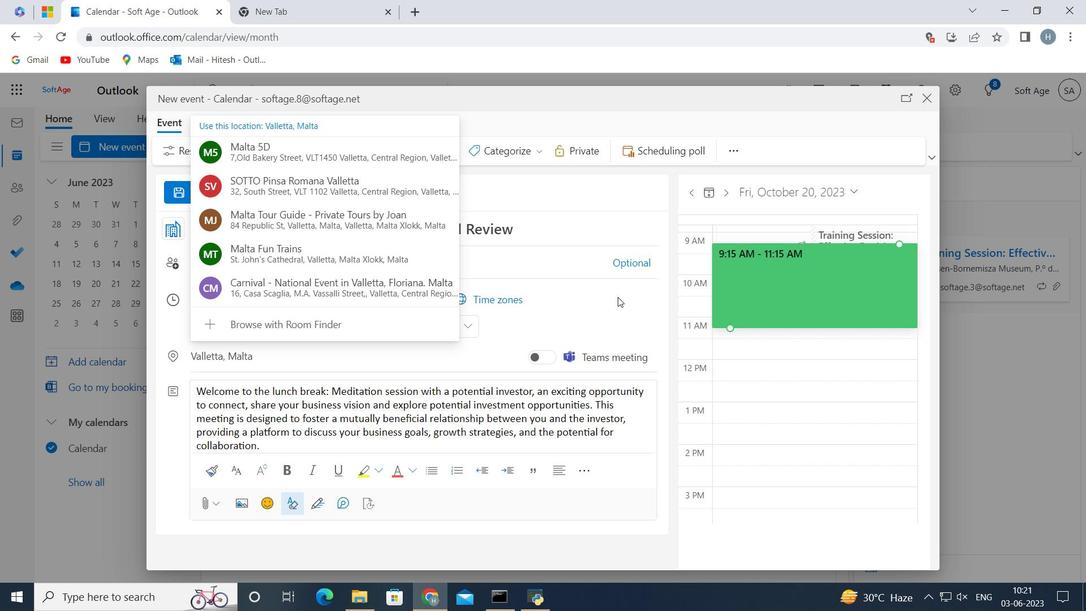 
Action: Mouse moved to (311, 267)
Screenshot: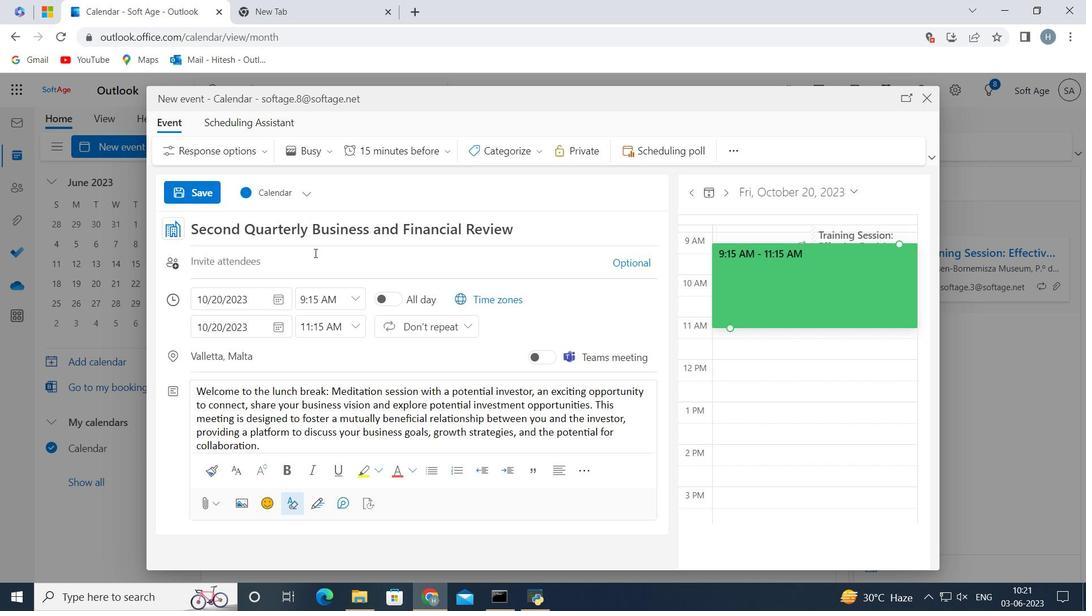 
Action: Mouse pressed left at (311, 267)
Screenshot: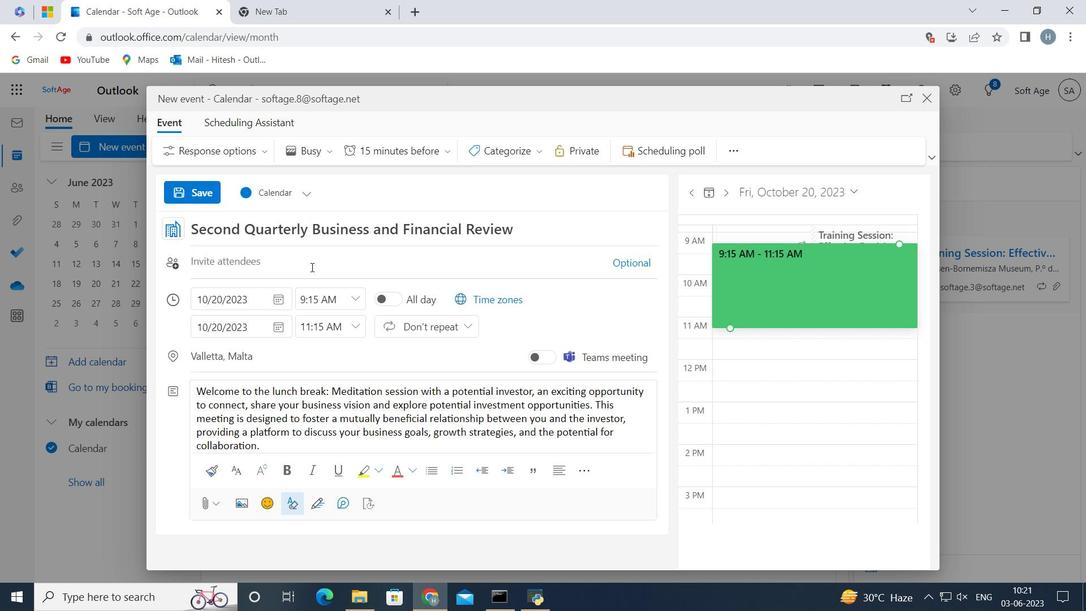 
Action: Key pressed softage.10<Key.shift>@softage.net
Screenshot: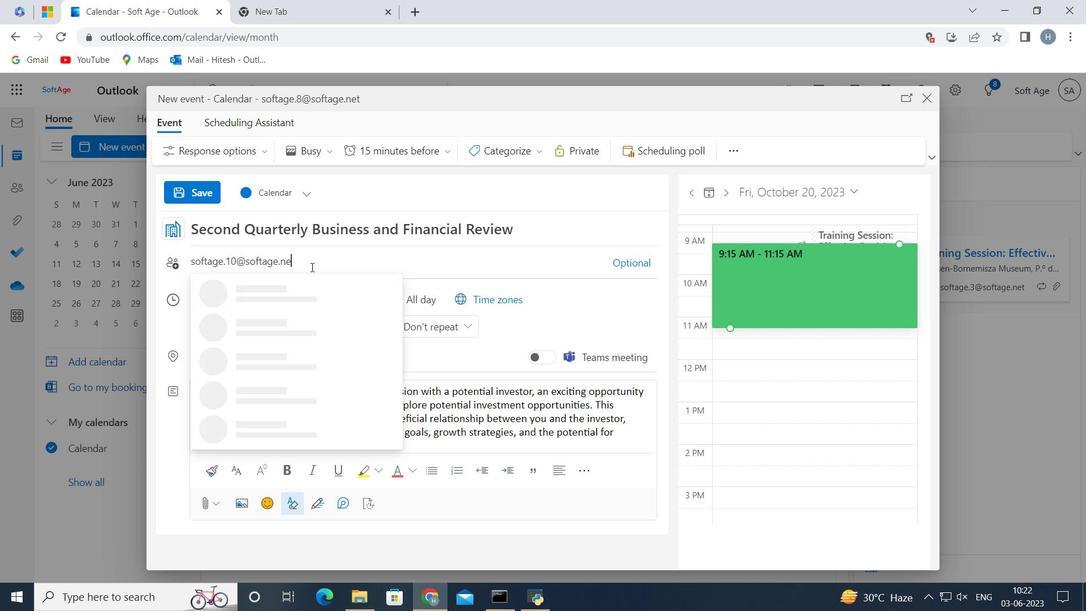 
Action: Mouse moved to (288, 282)
Screenshot: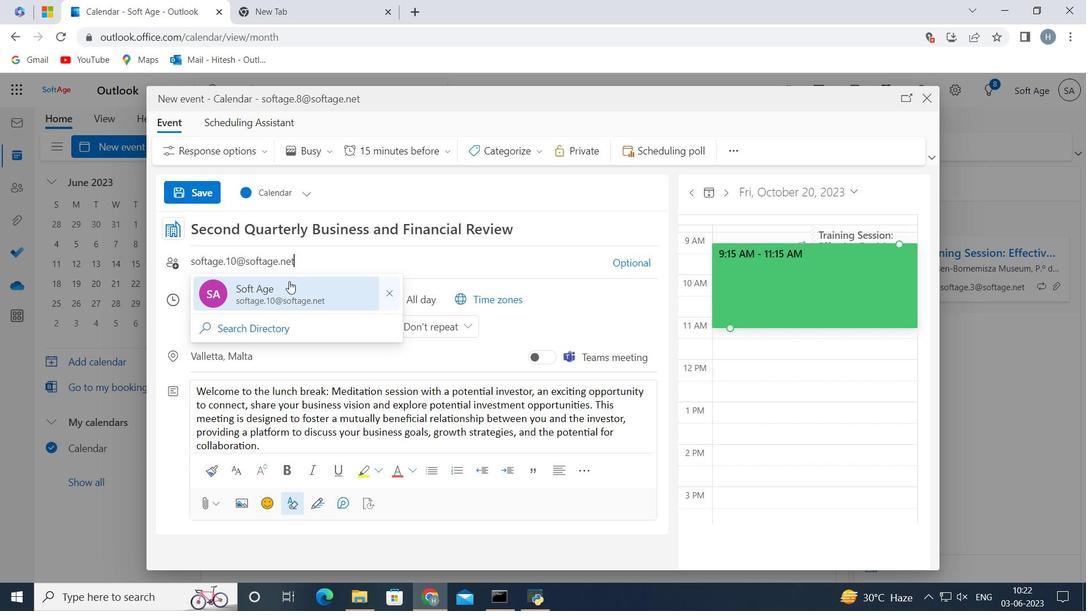 
Action: Mouse pressed left at (288, 282)
Screenshot: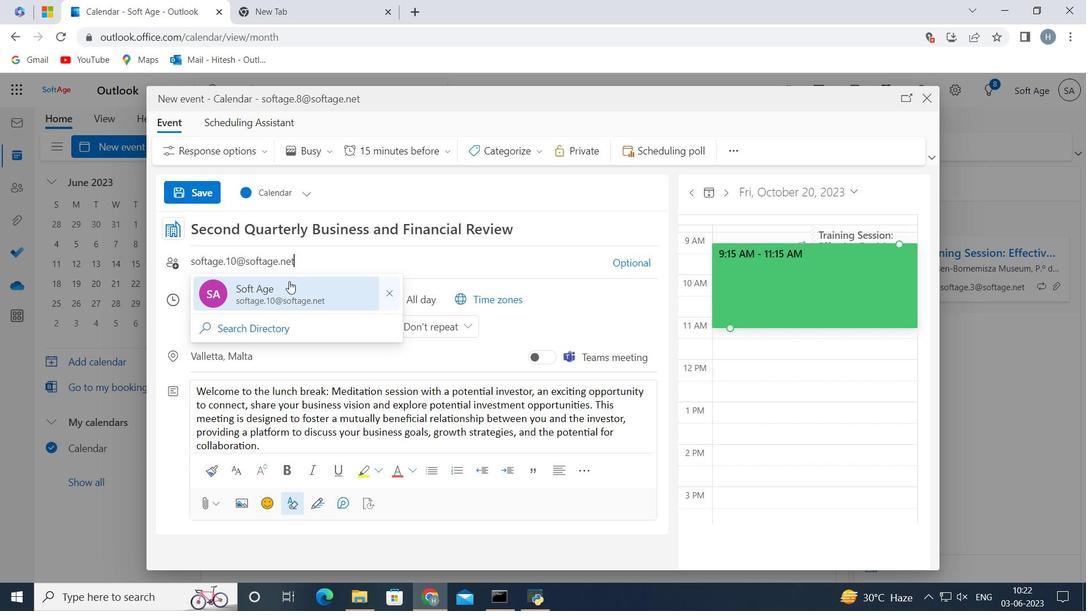 
Action: Key pressed softage.6<Key.shift>@softage.net
Screenshot: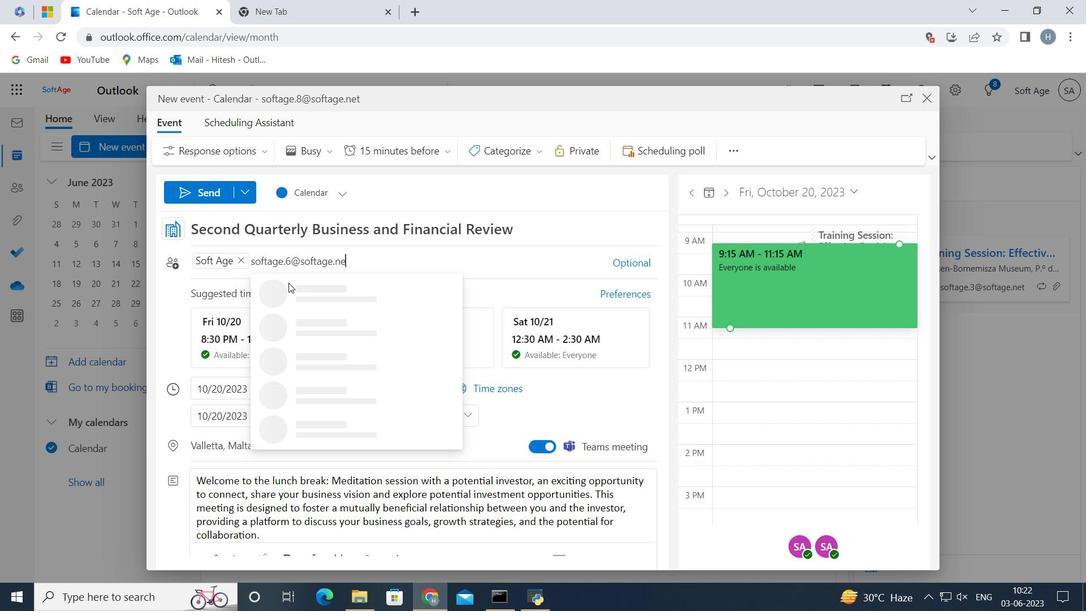 
Action: Mouse pressed left at (288, 282)
Screenshot: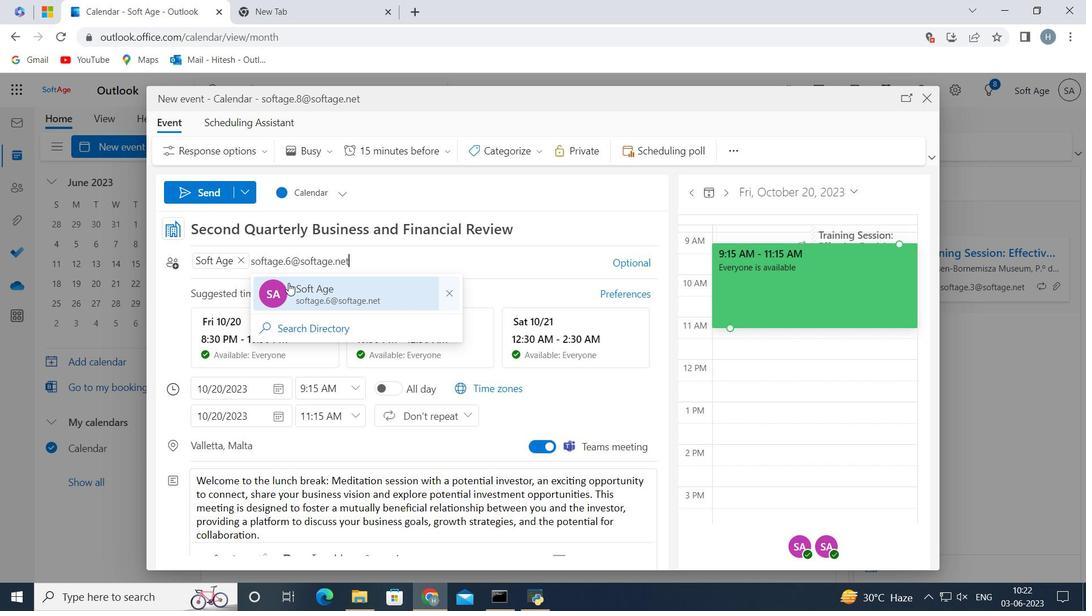
Action: Mouse moved to (449, 149)
Screenshot: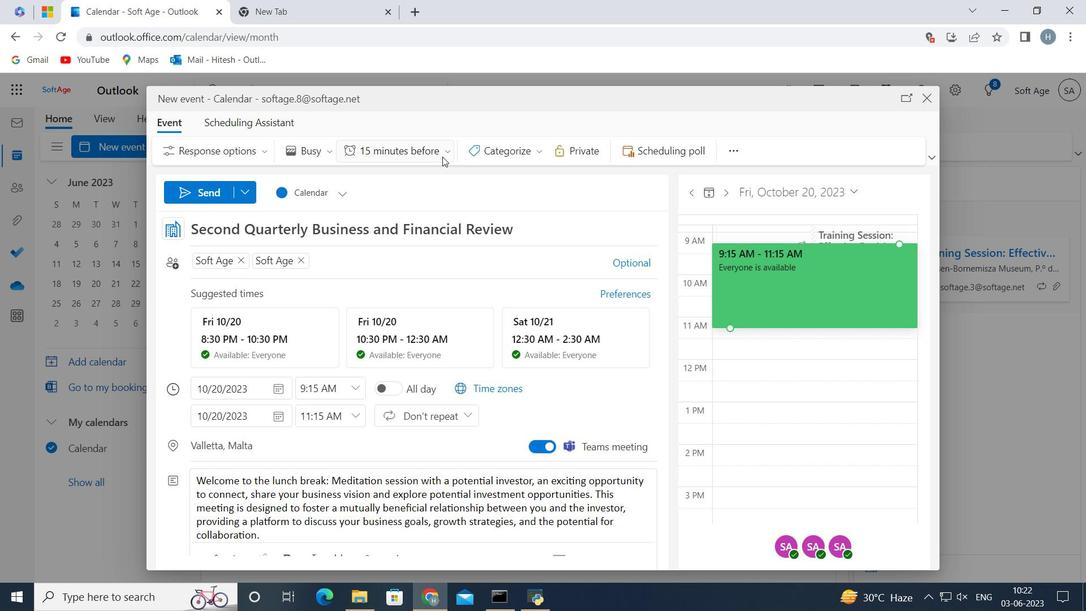
Action: Mouse pressed left at (449, 149)
Screenshot: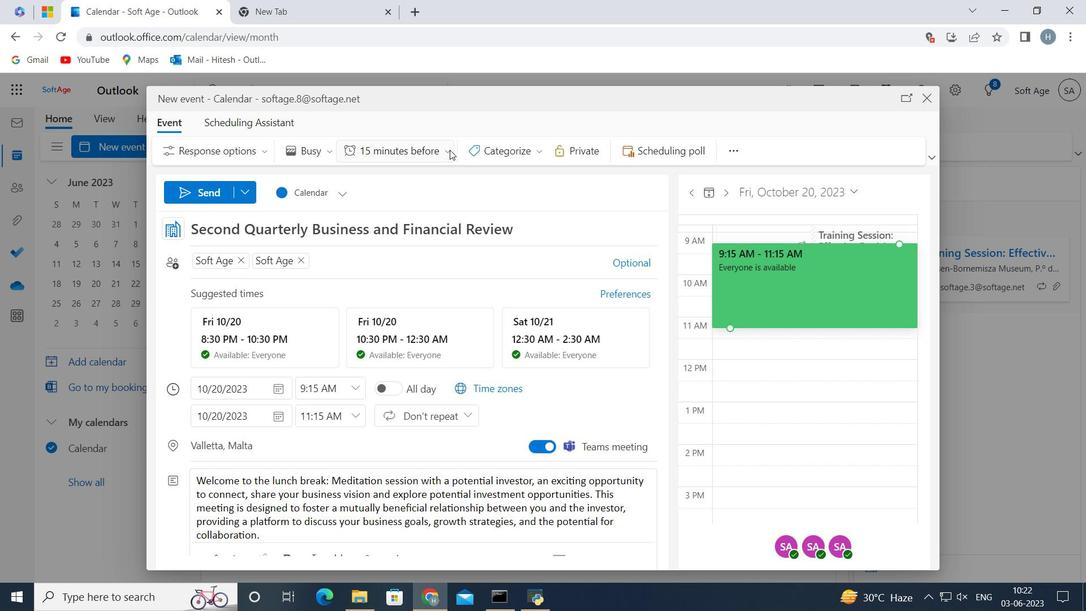 
Action: Mouse moved to (416, 435)
Screenshot: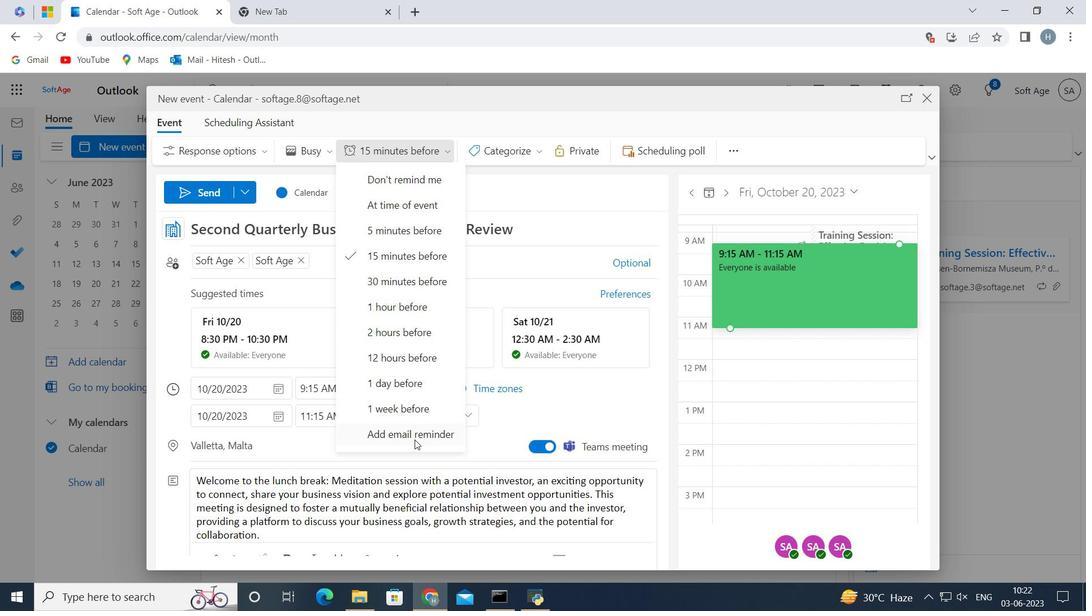 
Action: Mouse pressed left at (416, 435)
Screenshot: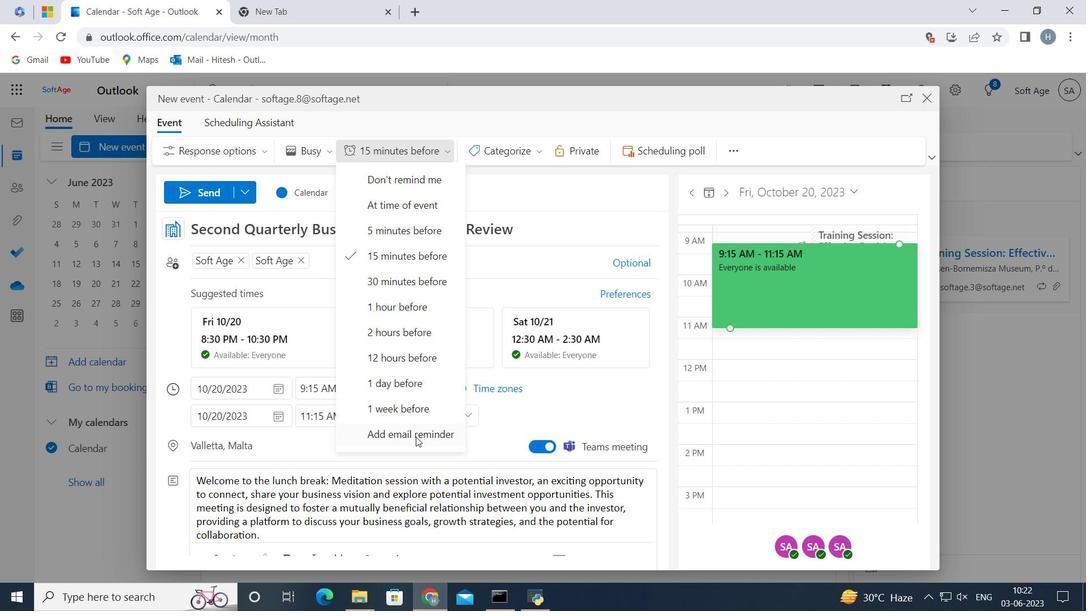 
Action: Mouse moved to (402, 238)
Screenshot: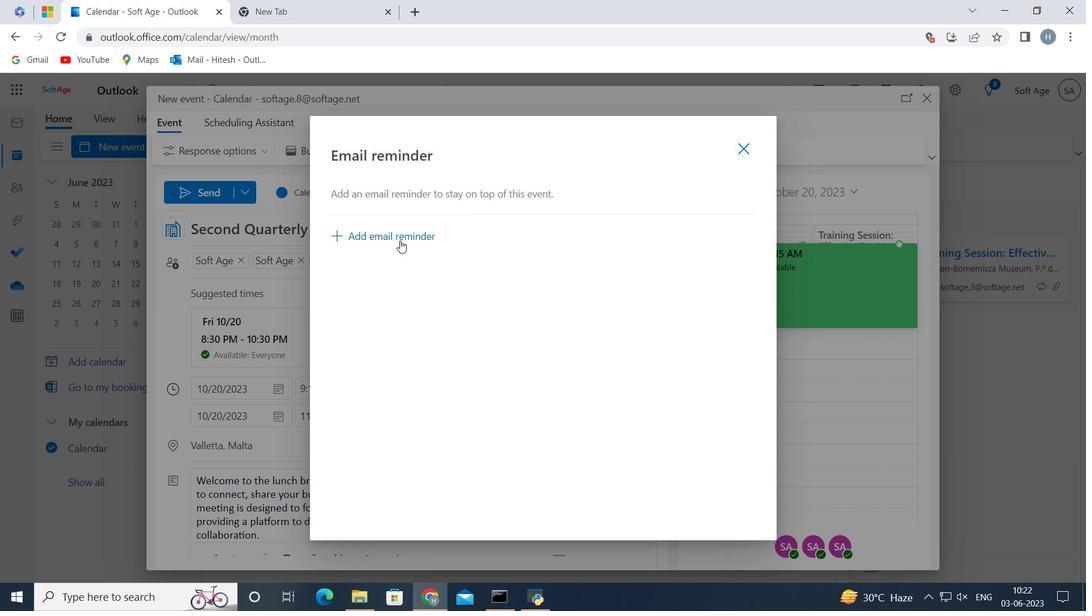 
Action: Mouse pressed left at (402, 238)
Screenshot: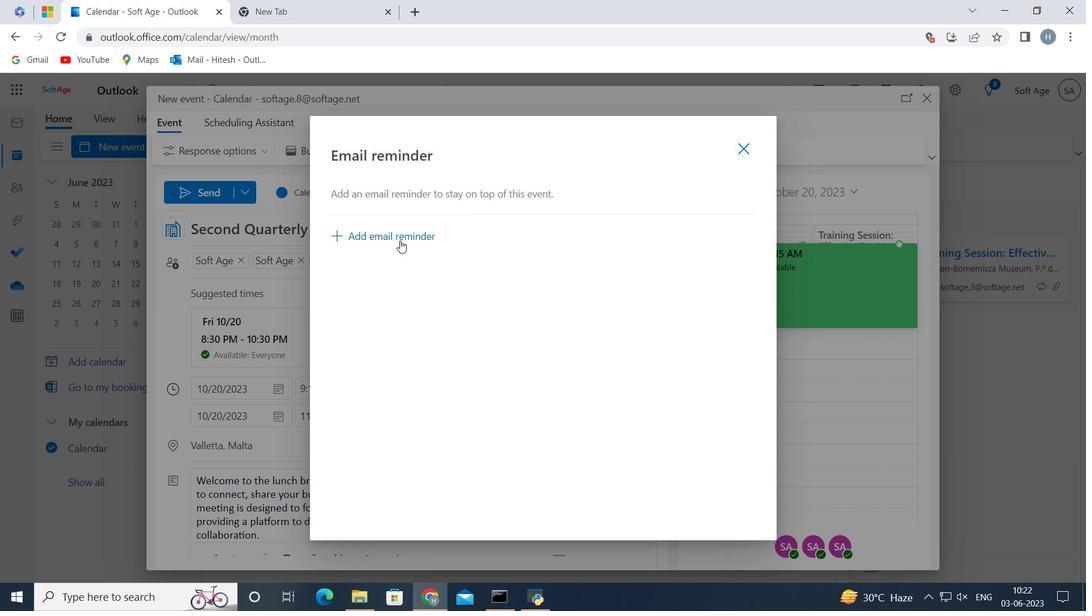 
Action: Mouse moved to (497, 228)
Screenshot: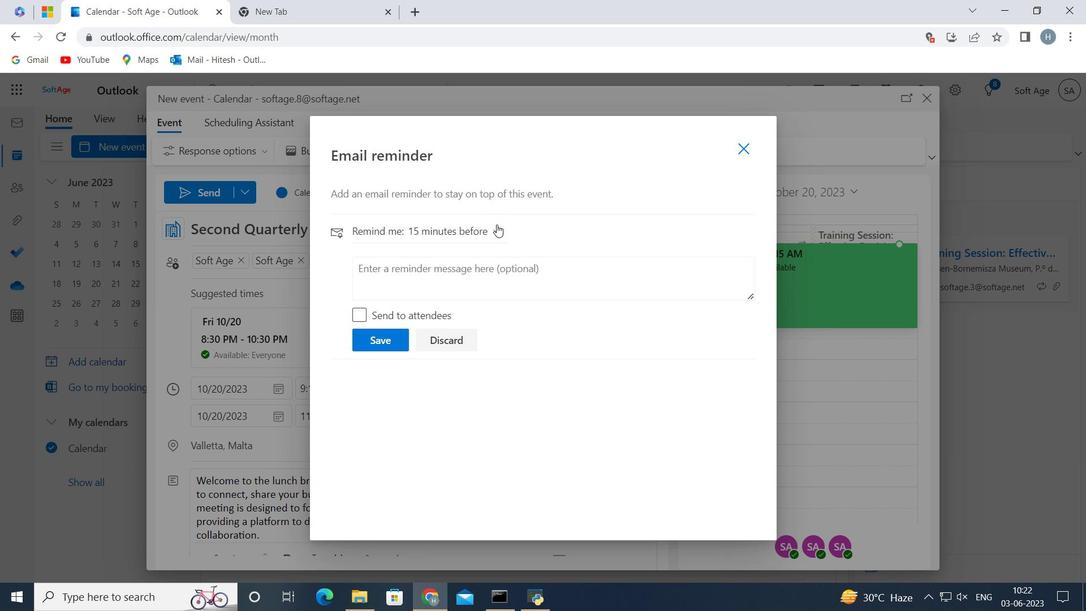 
Action: Mouse pressed left at (497, 228)
Screenshot: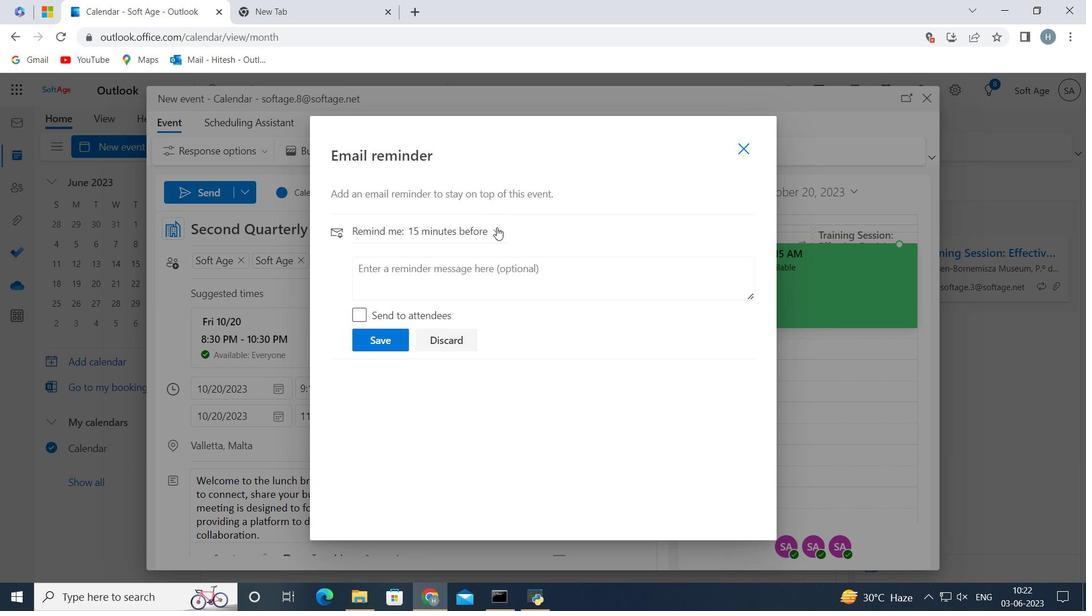 
Action: Mouse moved to (446, 485)
Screenshot: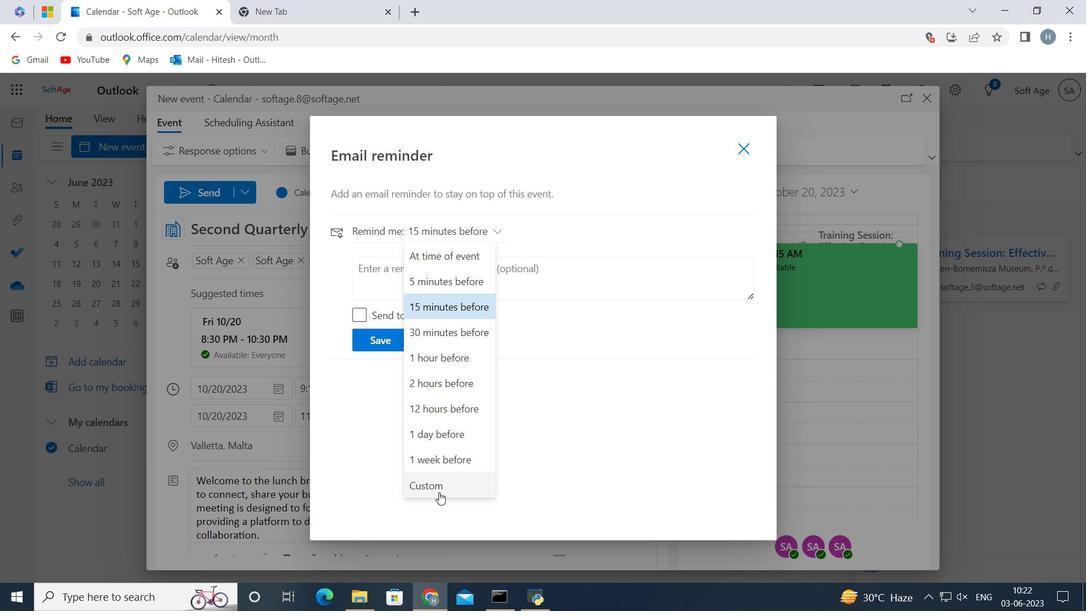 
Action: Mouse pressed left at (446, 485)
Screenshot: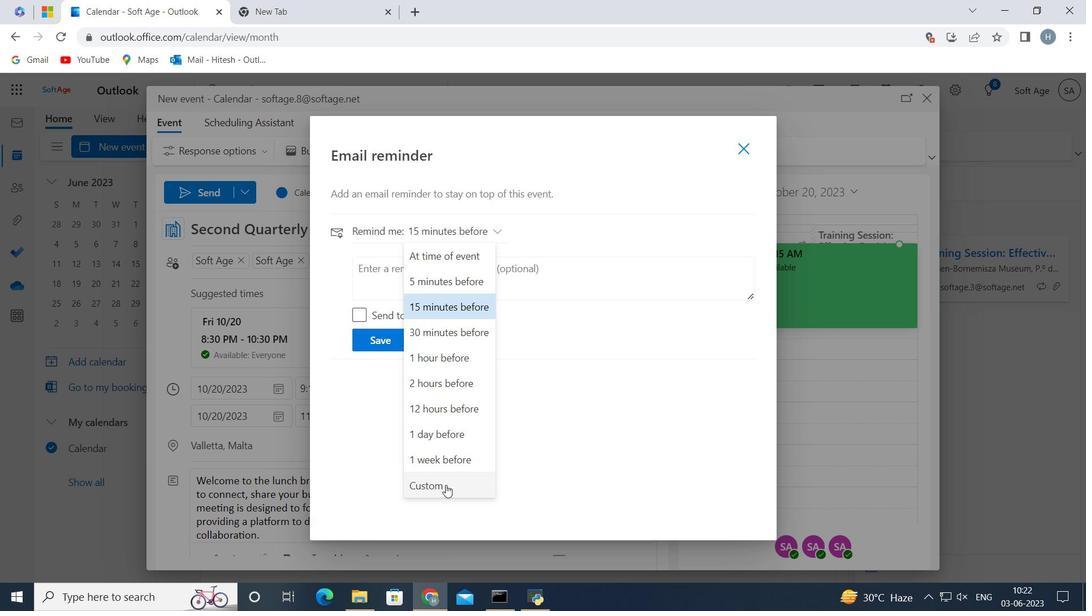 
Action: Mouse moved to (453, 261)
Screenshot: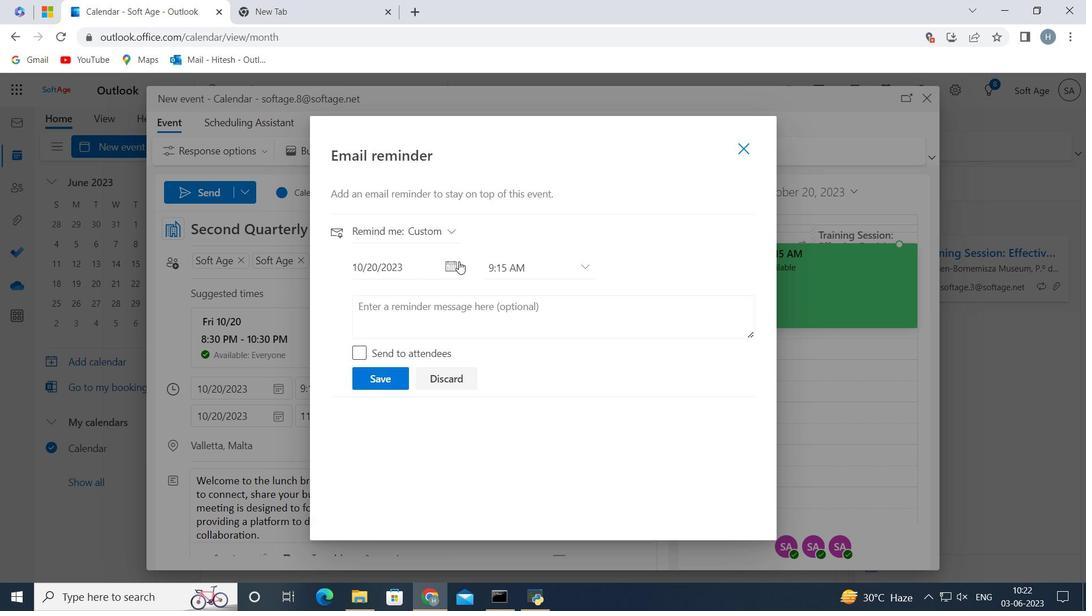 
Action: Mouse pressed left at (453, 261)
Screenshot: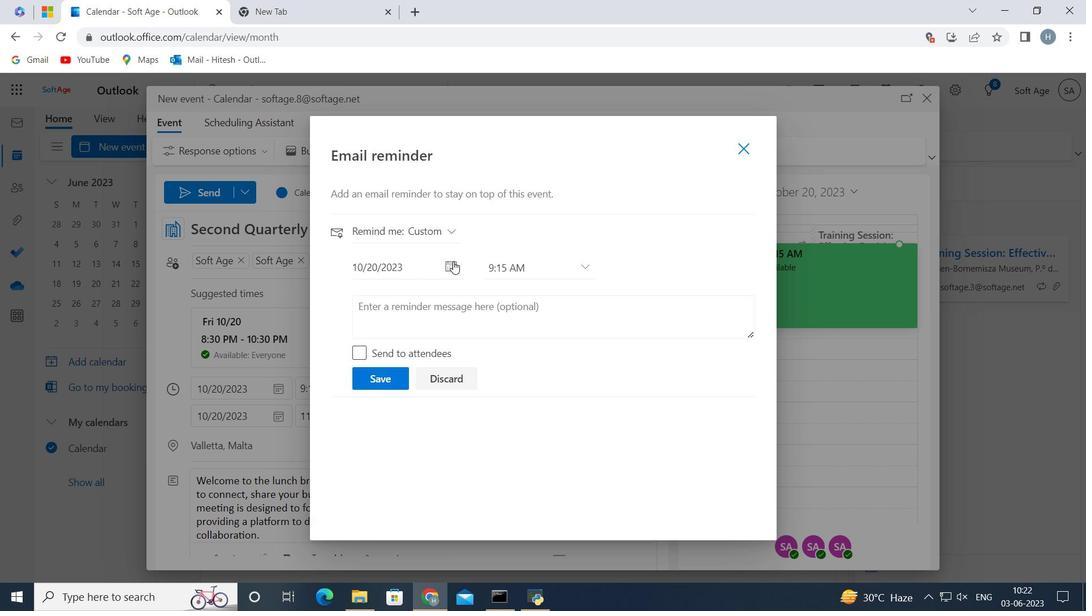 
Action: Mouse moved to (485, 301)
Screenshot: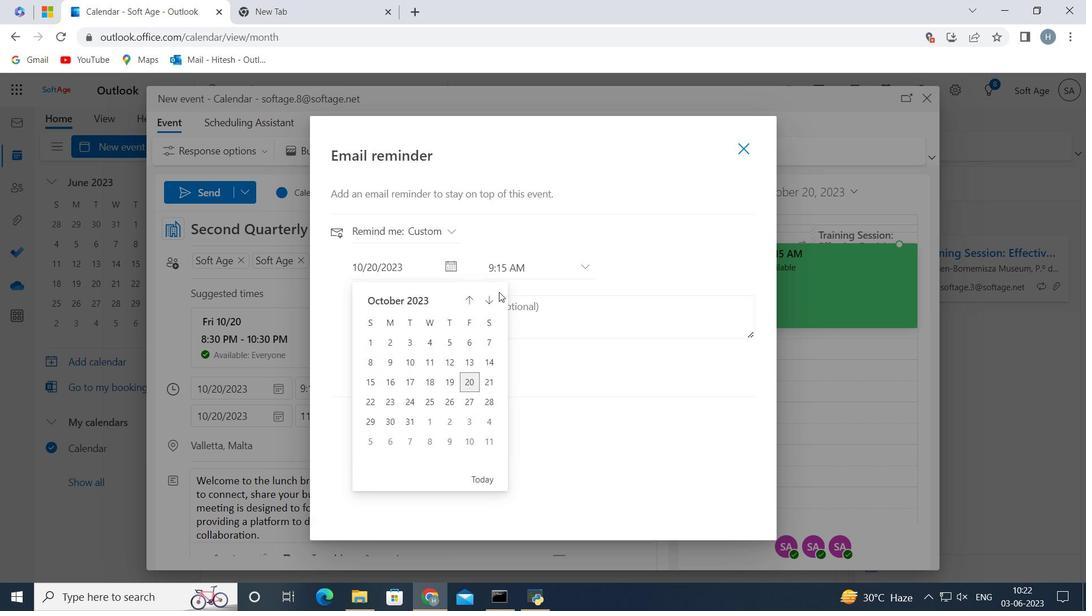 
Action: Mouse pressed left at (485, 301)
Screenshot: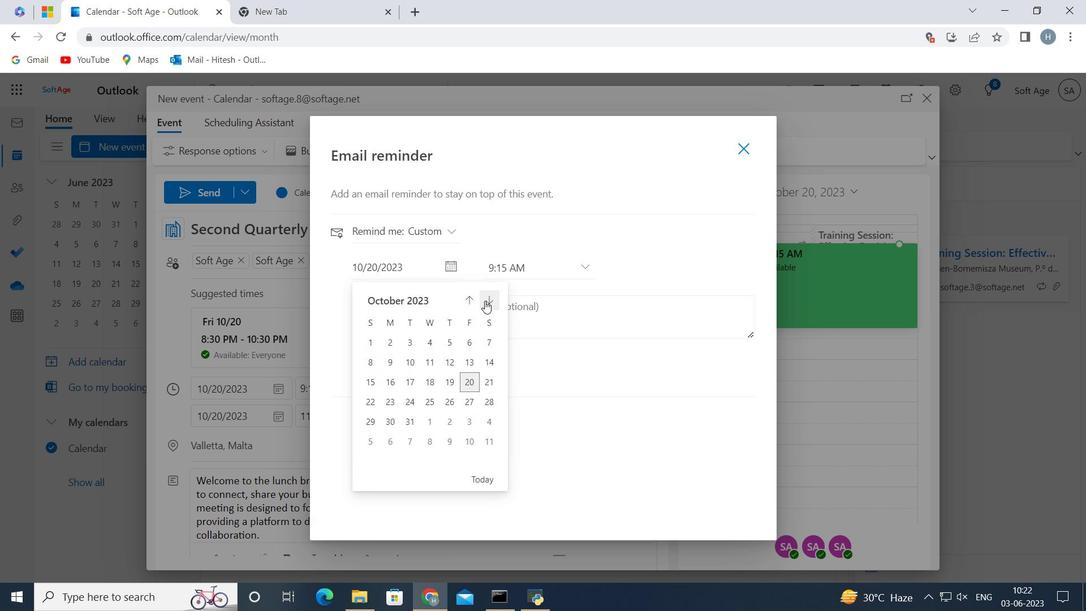 
Action: Mouse pressed left at (485, 301)
Screenshot: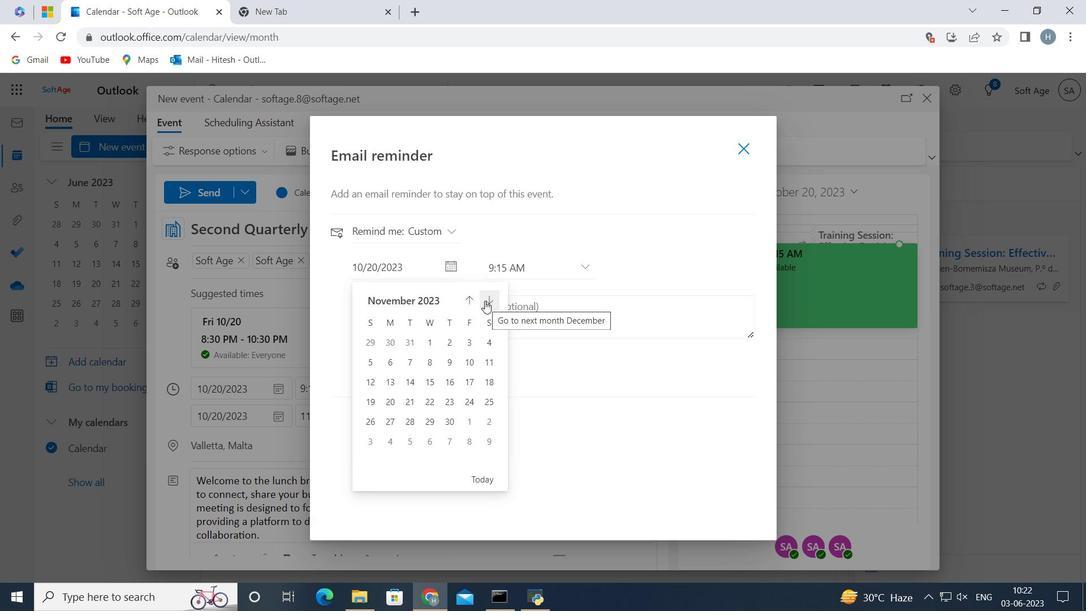 
Action: Mouse pressed left at (485, 301)
Screenshot: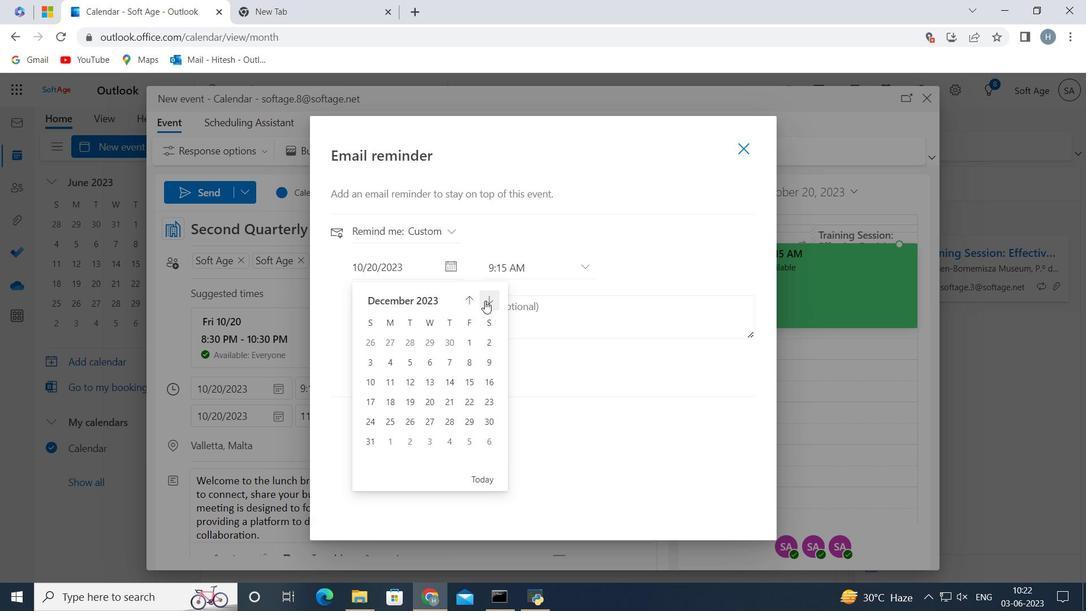 
Action: Mouse moved to (388, 358)
Screenshot: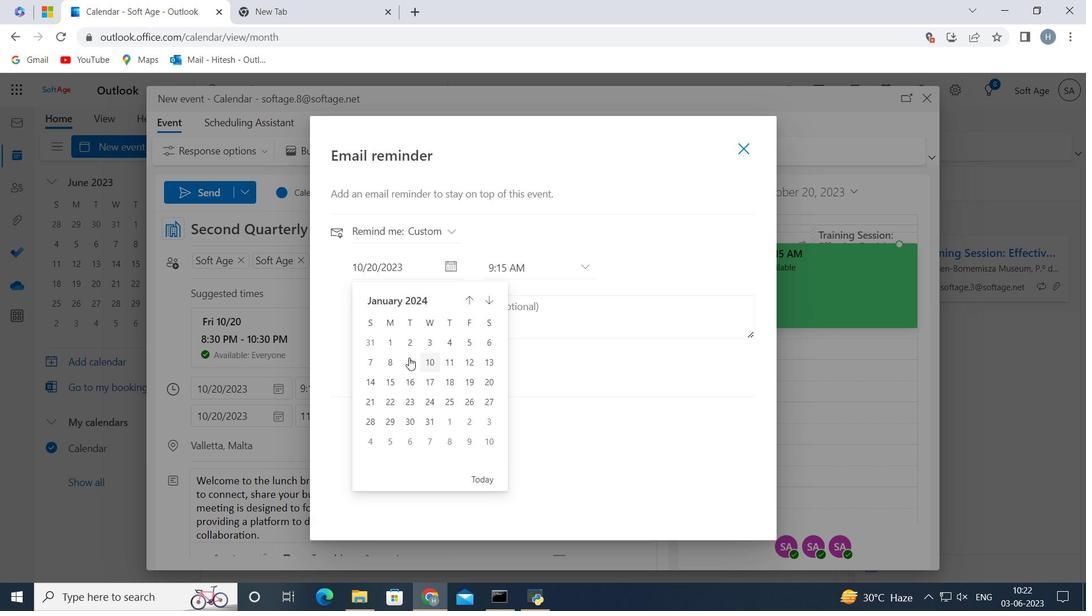 
Action: Mouse pressed left at (388, 358)
Screenshot: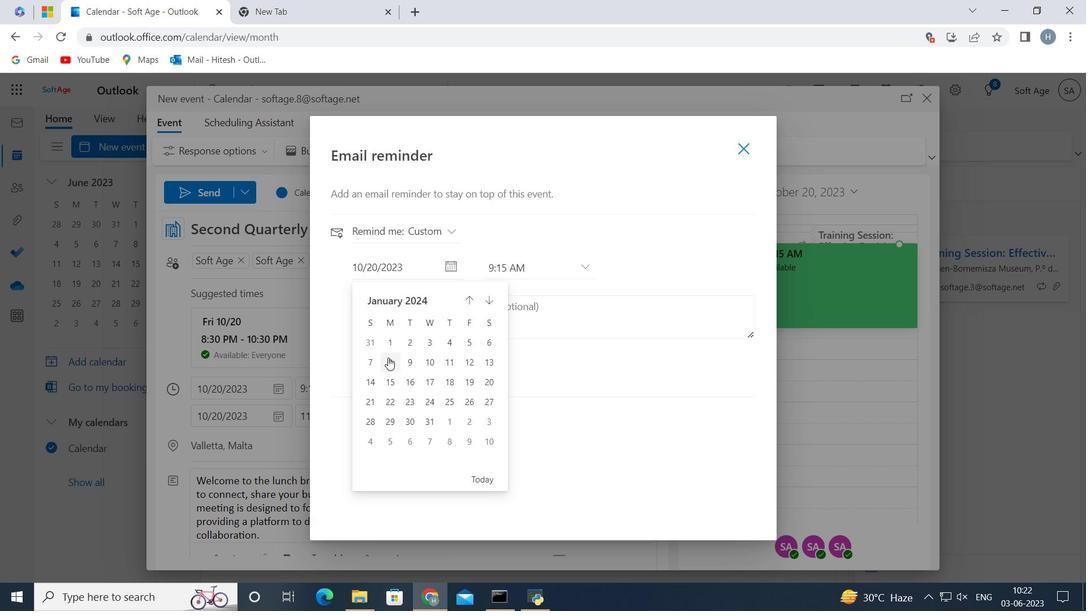 
Action: Mouse moved to (383, 378)
Screenshot: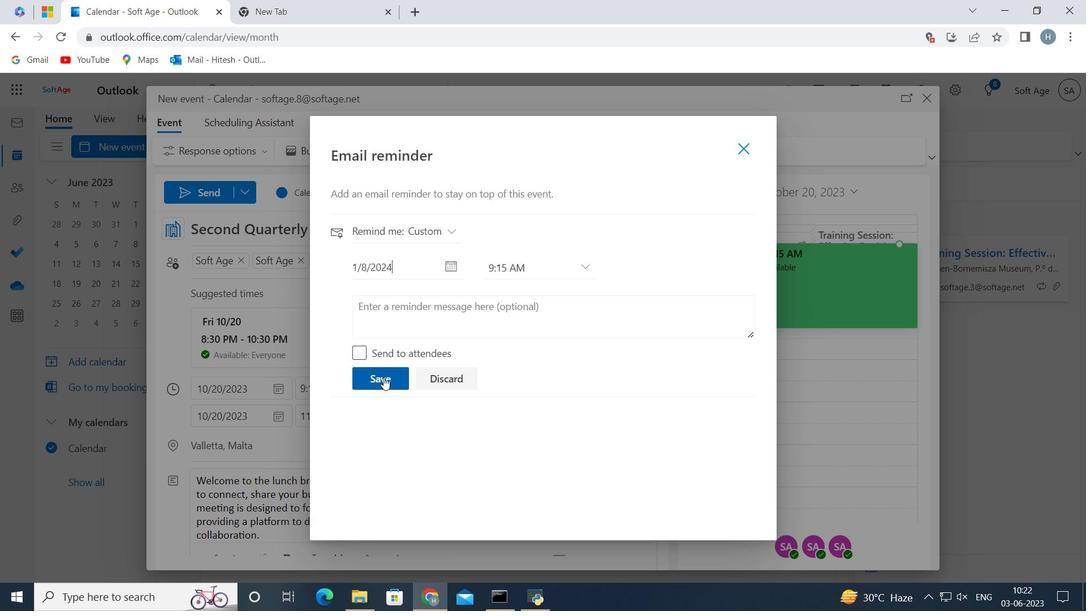 
Action: Mouse pressed left at (383, 378)
Screenshot: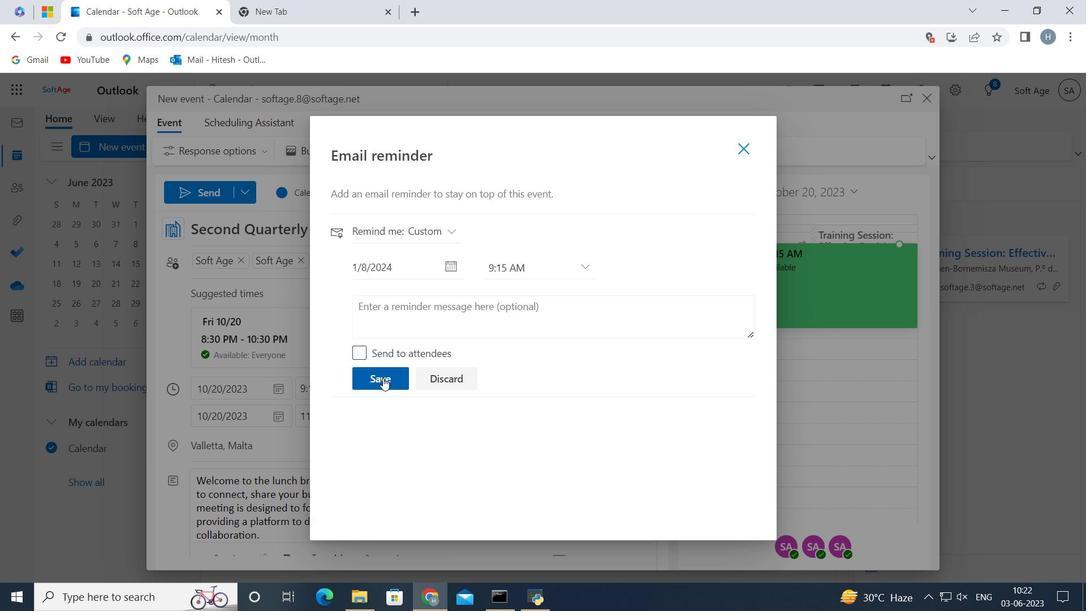 
Action: Mouse moved to (753, 146)
Screenshot: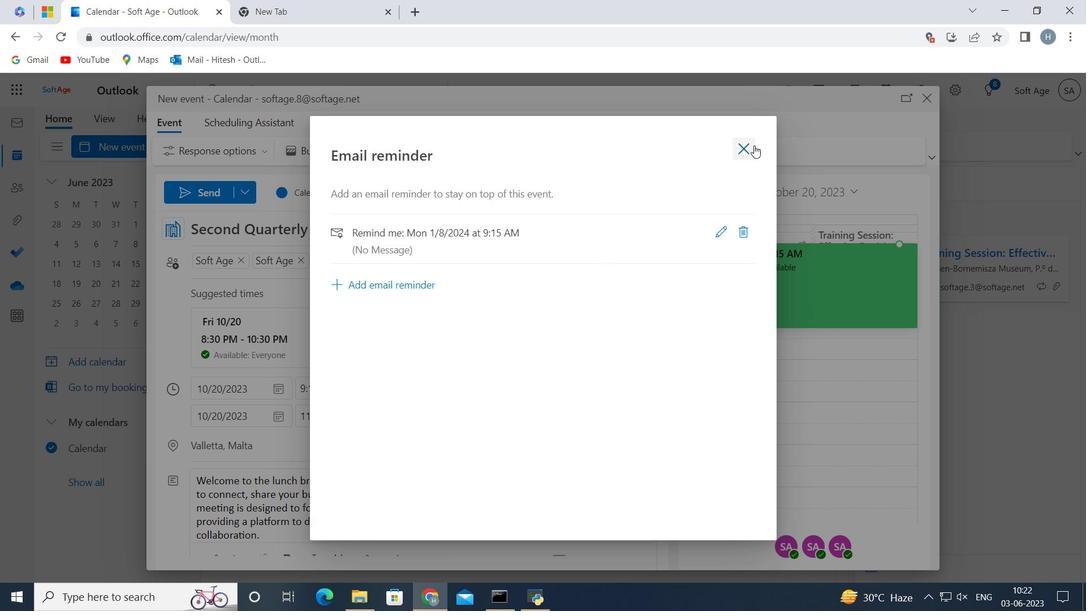 
Action: Mouse pressed left at (753, 146)
Screenshot: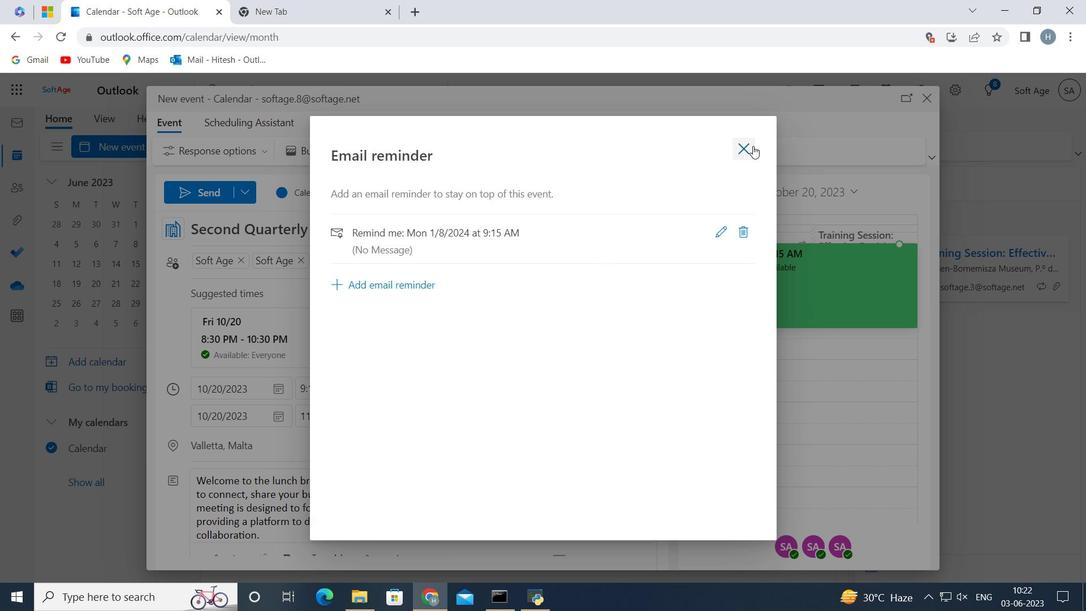 
Action: Mouse moved to (751, 148)
Screenshot: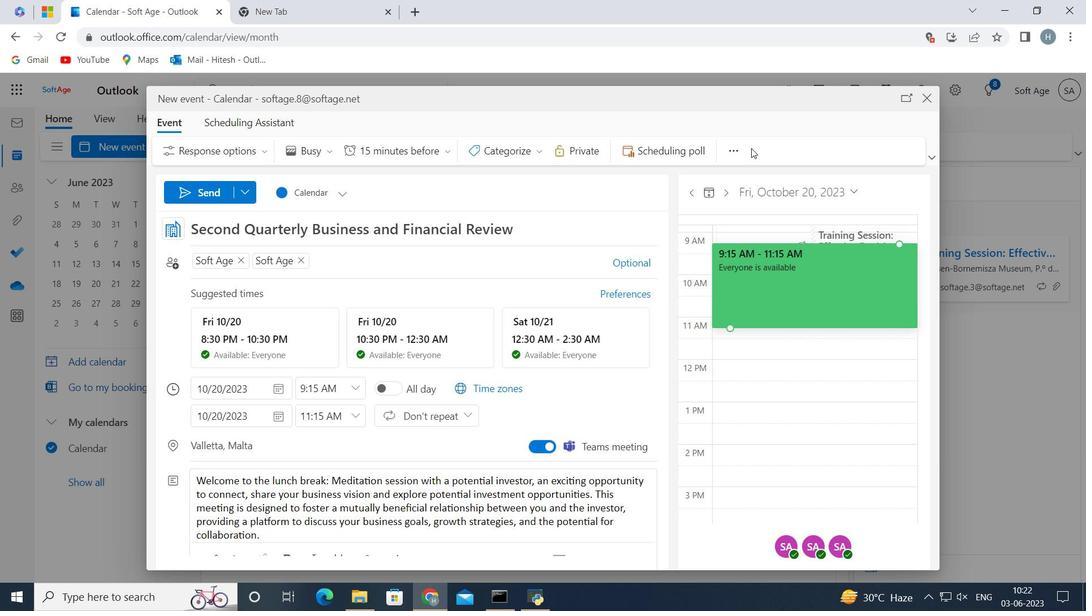 
